 Task: Look for space in Sūsangerd, Iran from 5th June, 2023 to 16th June, 2023 for 2 adults in price range Rs.14000 to Rs.18000. Place can be entire place with 1  bedroom having 1 bed and 1 bathroom. Property type can be house, flat, guest house, hotel. Booking option can be shelf check-in. Required host language is English.
Action: Mouse moved to (458, 73)
Screenshot: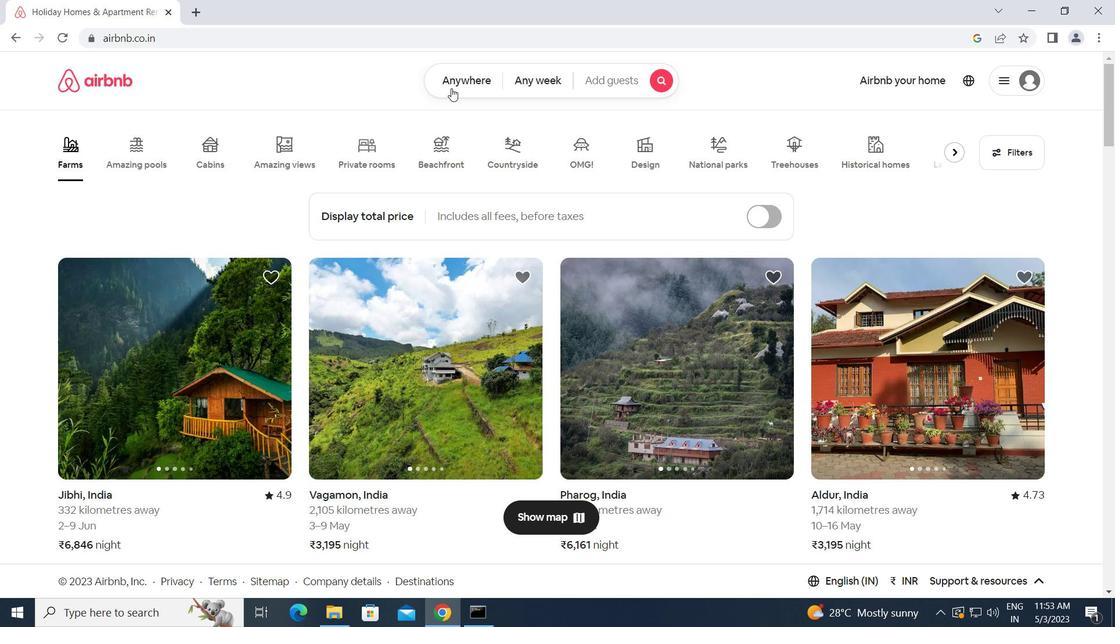 
Action: Mouse pressed left at (458, 73)
Screenshot: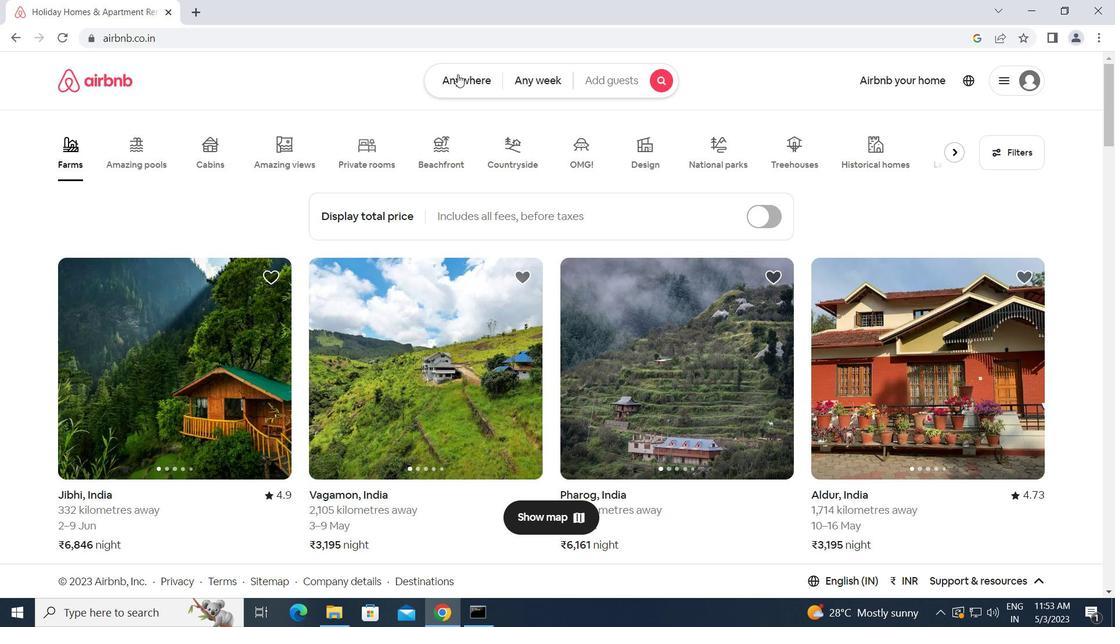 
Action: Mouse moved to (343, 126)
Screenshot: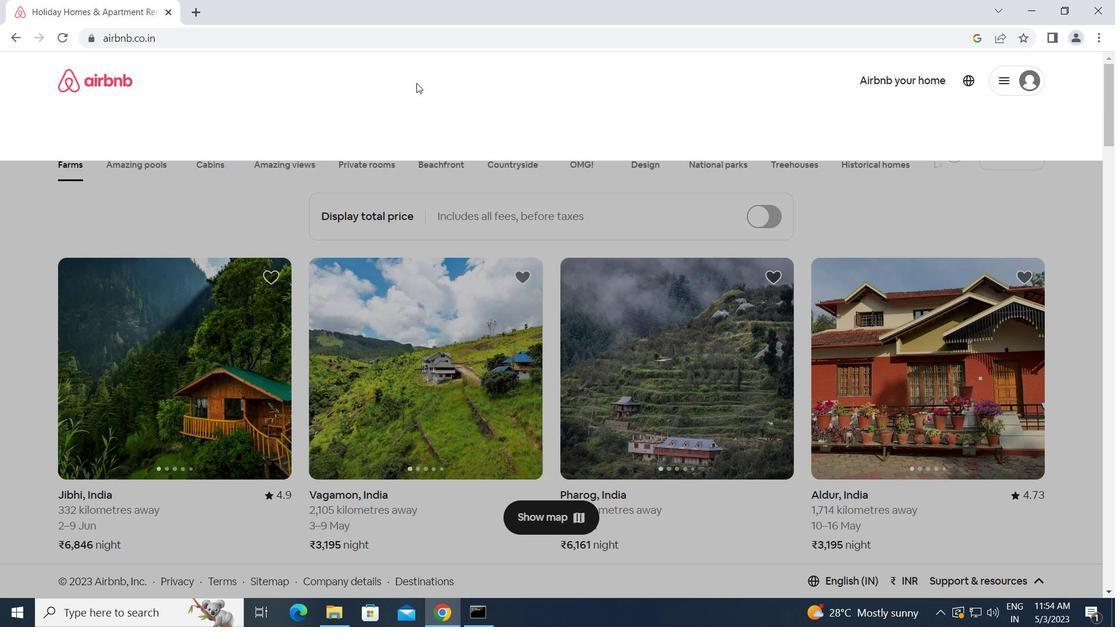 
Action: Mouse pressed left at (343, 126)
Screenshot: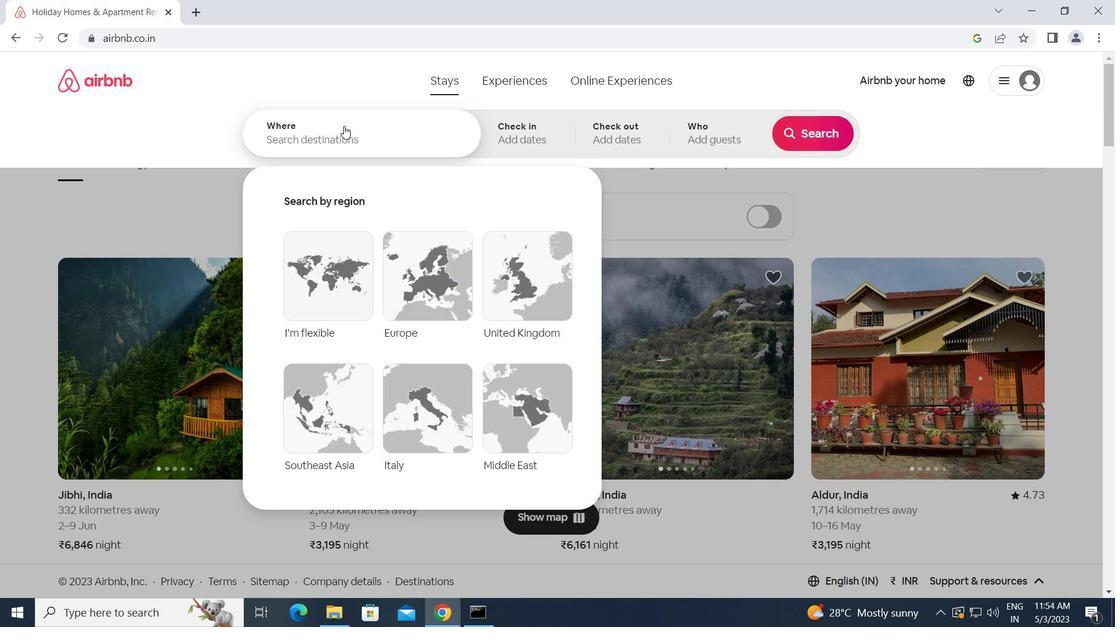 
Action: Key pressed s<Key.caps_lock>usangerd,<Key.space><Key.caps_lock>i<Key.caps_lock>ran<Key.enter>
Screenshot: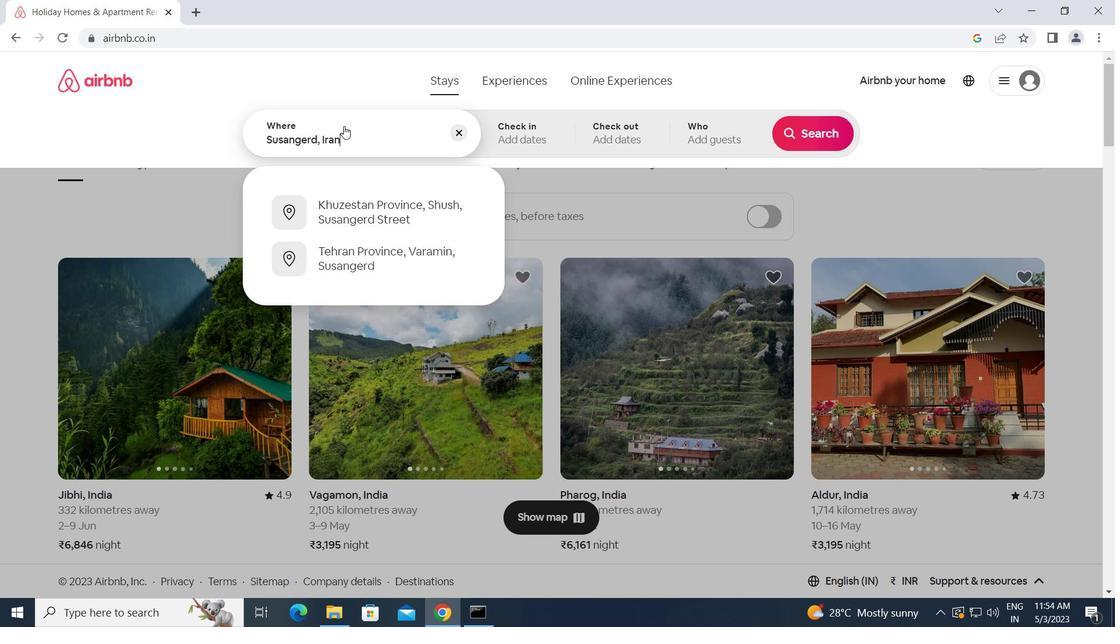 
Action: Mouse moved to (616, 342)
Screenshot: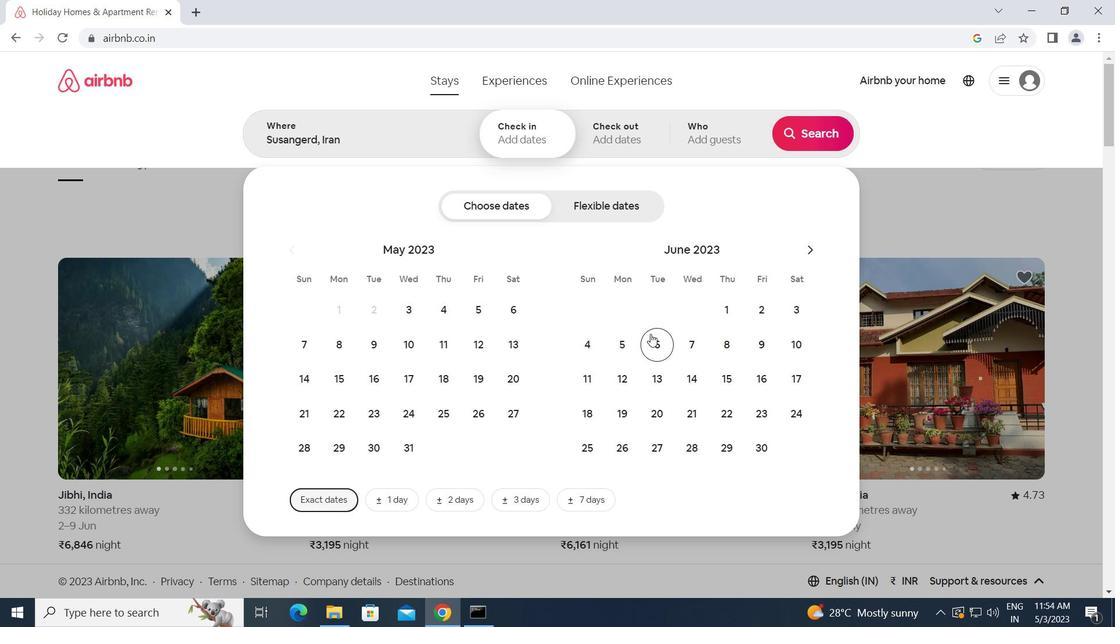 
Action: Mouse pressed left at (616, 342)
Screenshot: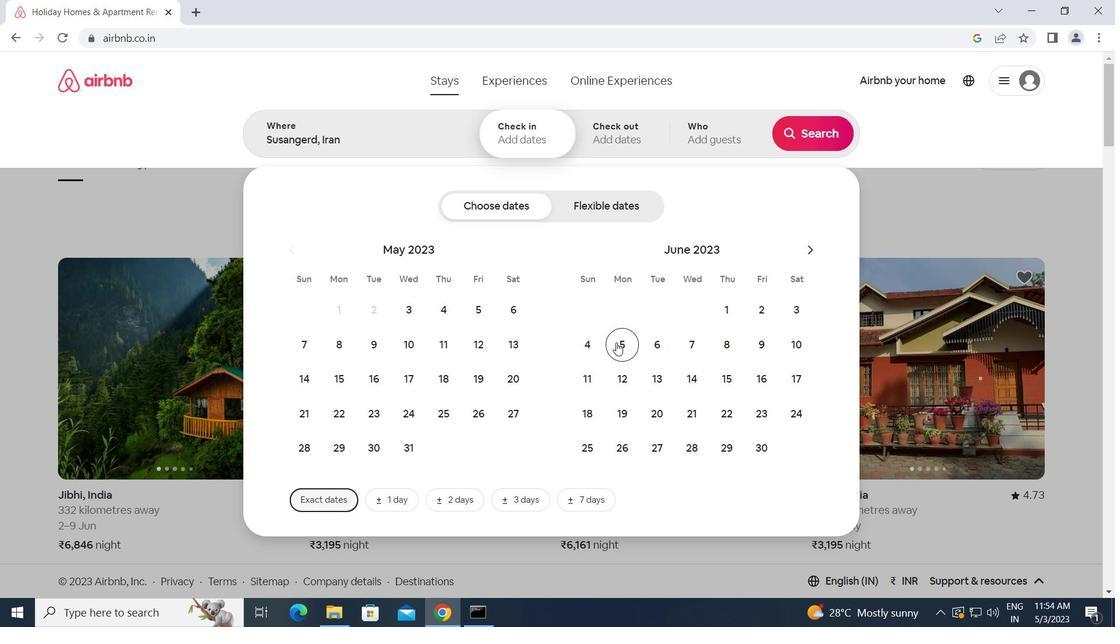 
Action: Mouse moved to (758, 377)
Screenshot: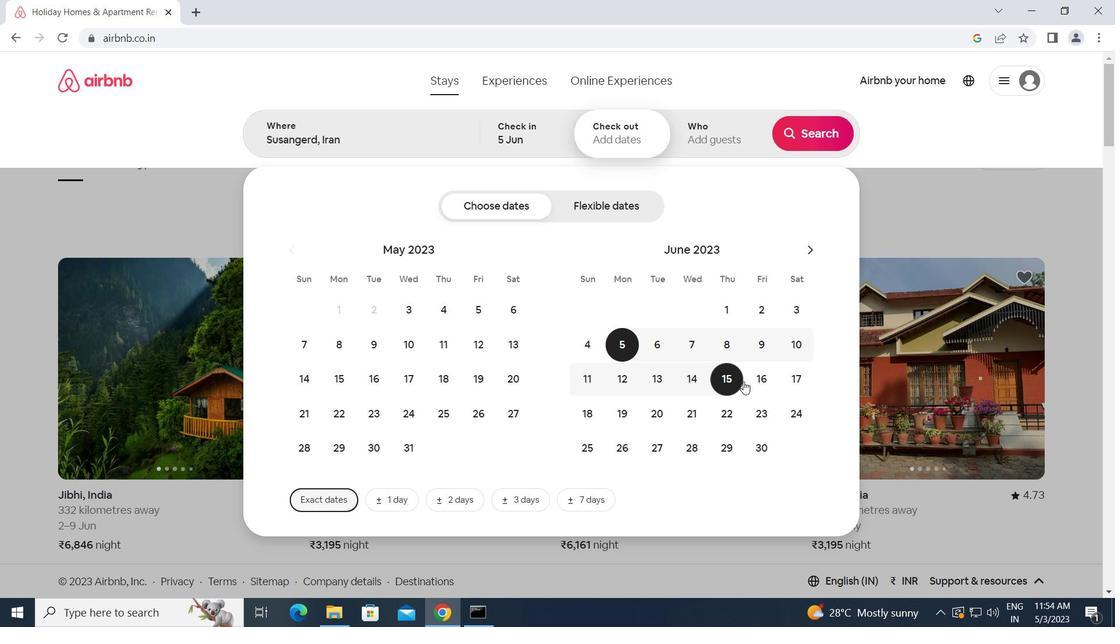 
Action: Mouse pressed left at (758, 377)
Screenshot: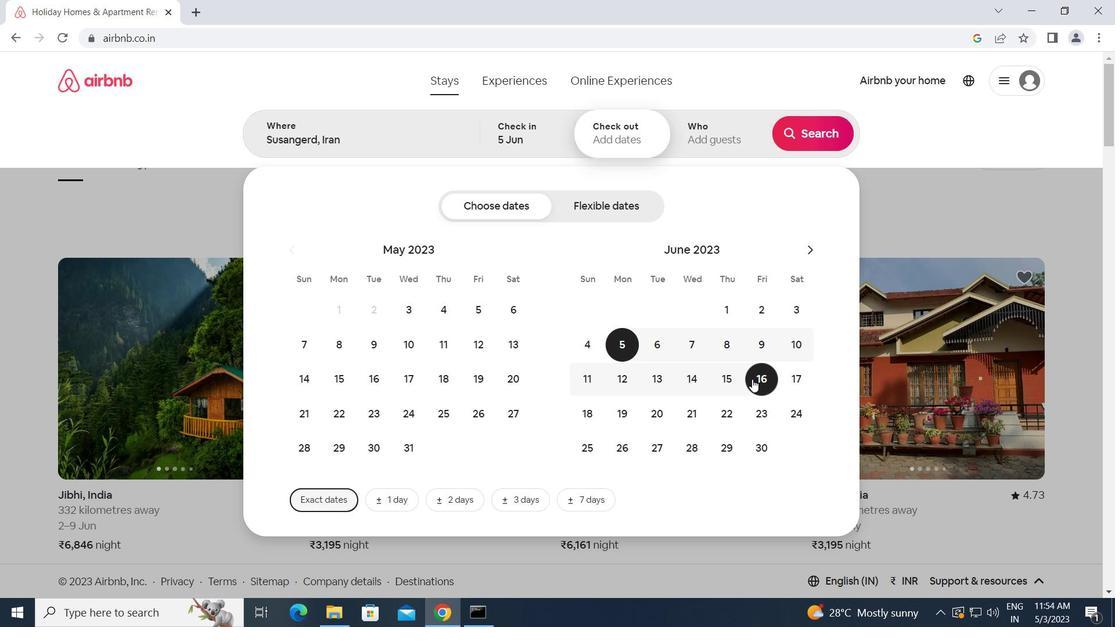 
Action: Mouse moved to (726, 127)
Screenshot: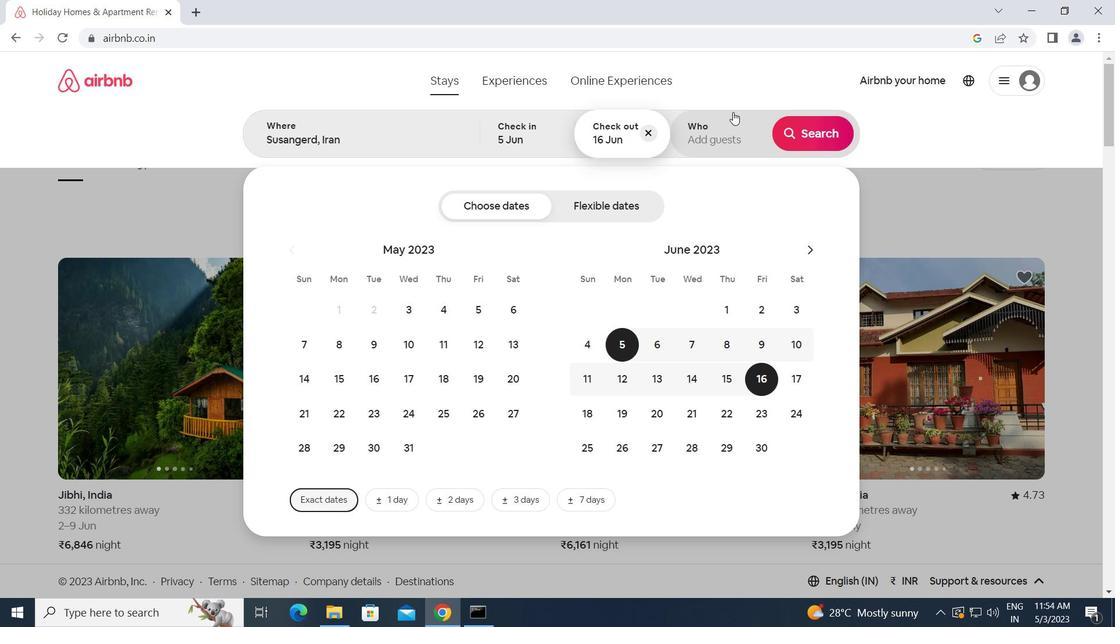 
Action: Mouse pressed left at (726, 127)
Screenshot: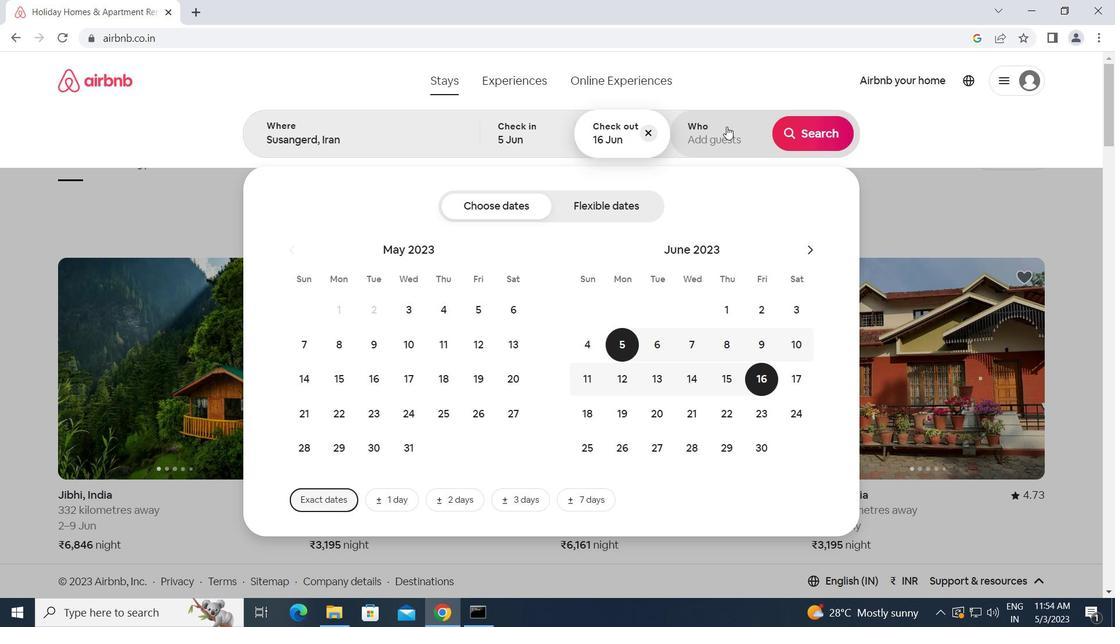 
Action: Mouse moved to (819, 209)
Screenshot: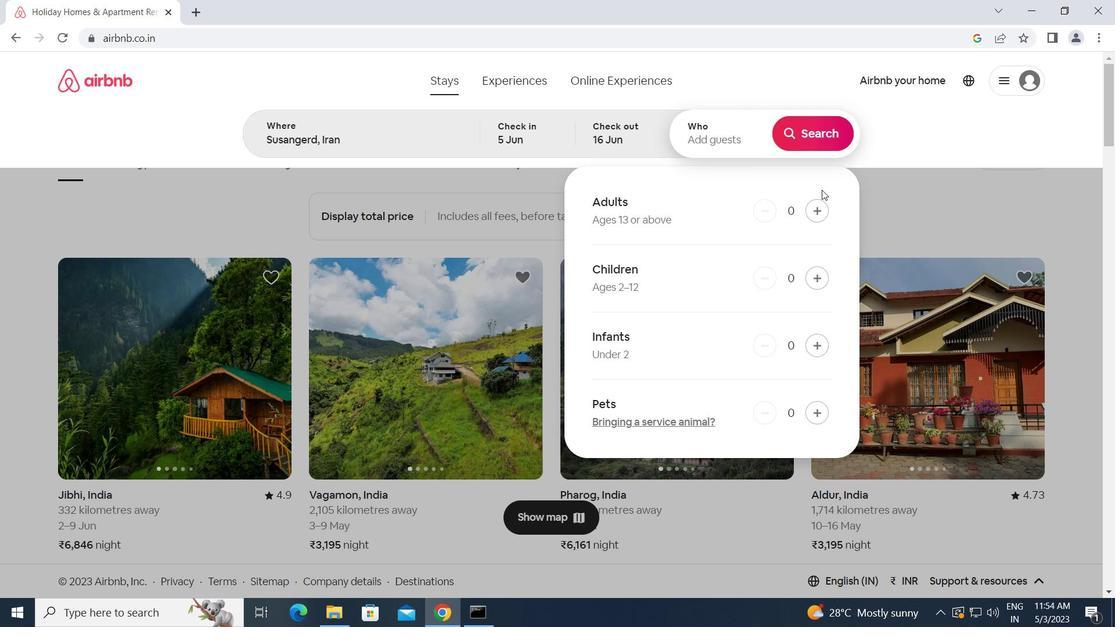 
Action: Mouse pressed left at (819, 209)
Screenshot: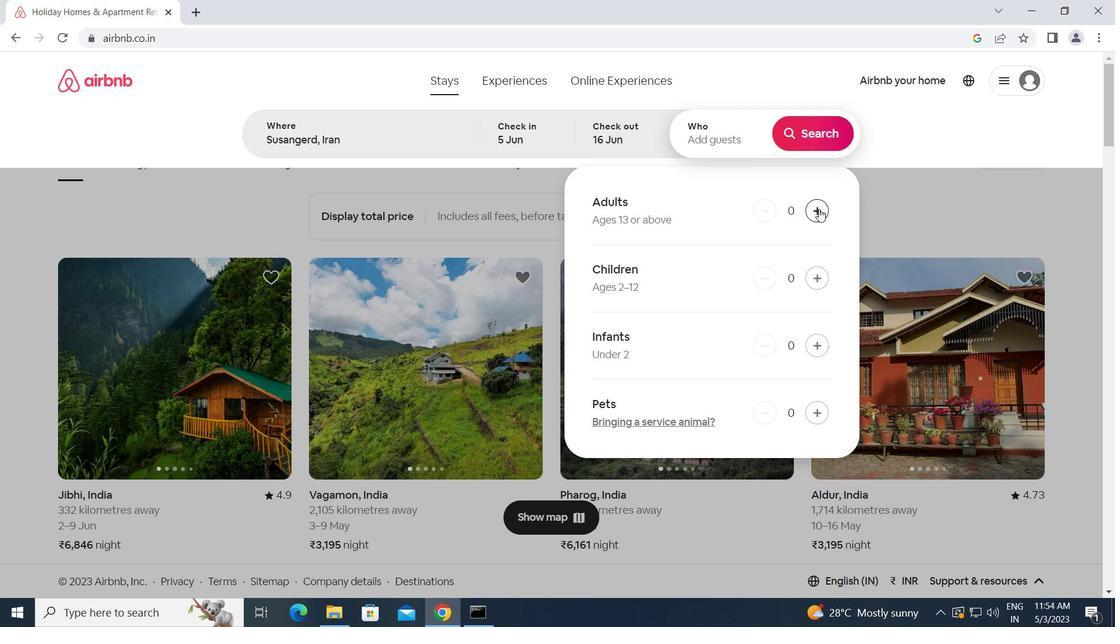 
Action: Mouse pressed left at (819, 209)
Screenshot: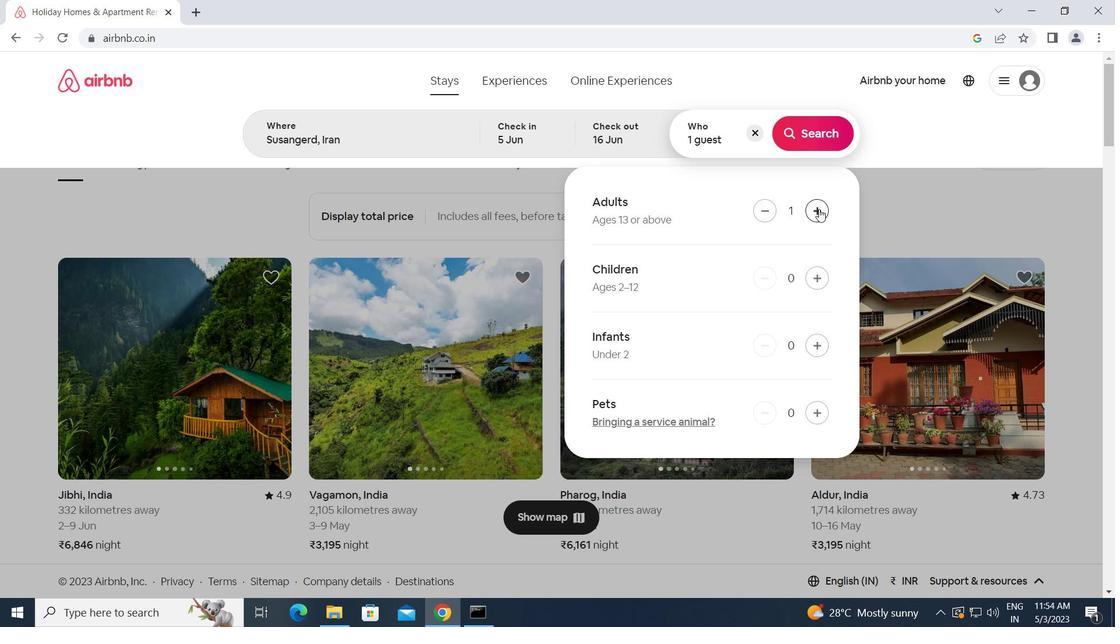 
Action: Mouse moved to (818, 119)
Screenshot: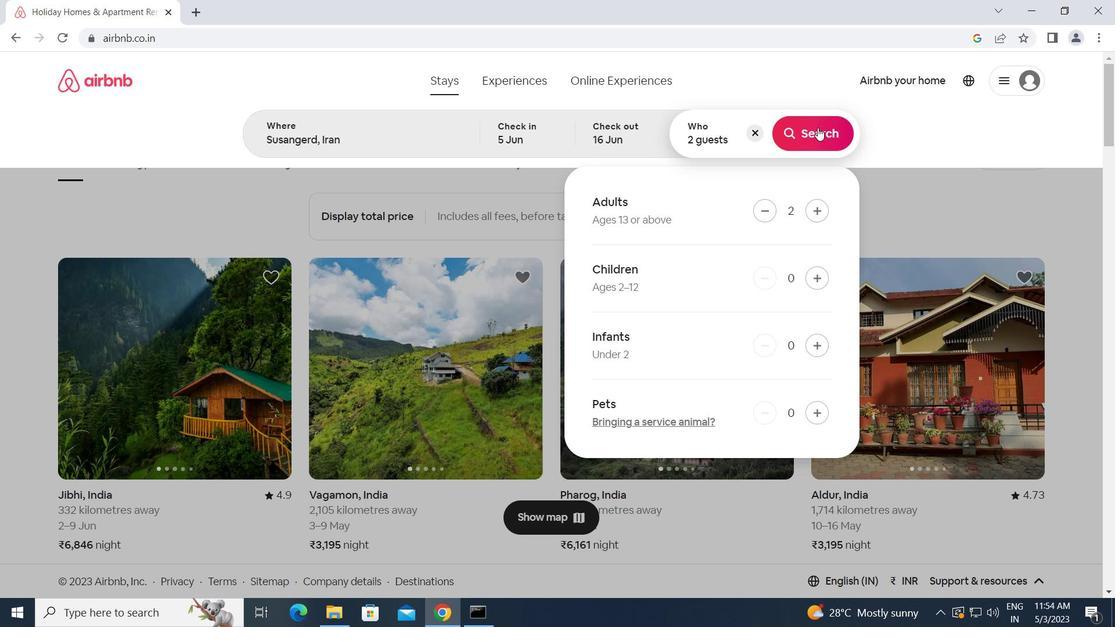 
Action: Mouse pressed left at (818, 119)
Screenshot: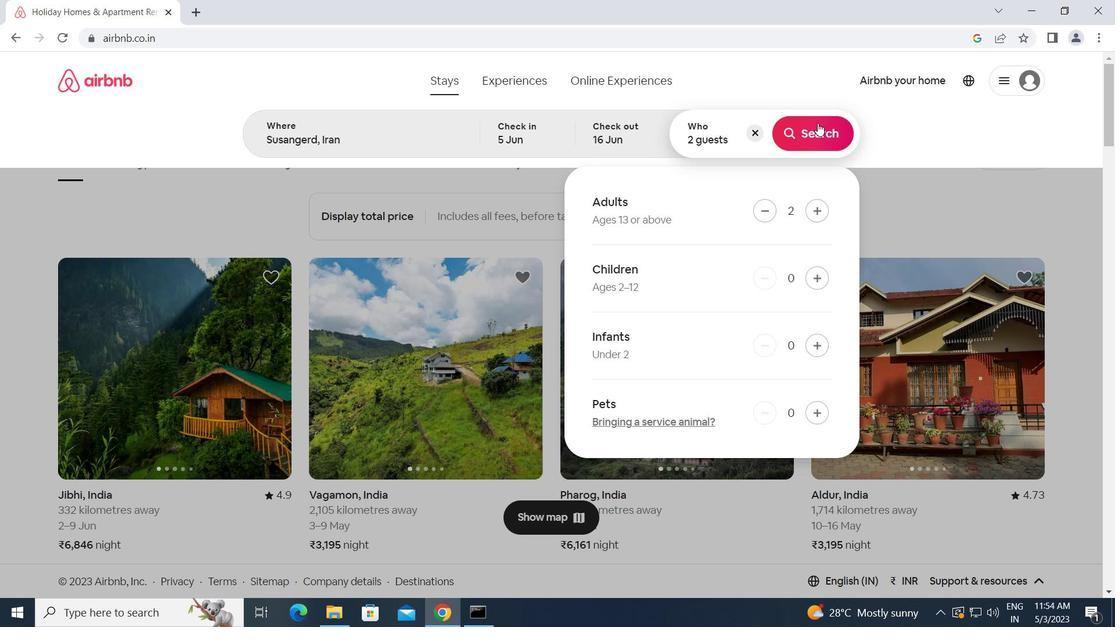 
Action: Mouse moved to (1039, 134)
Screenshot: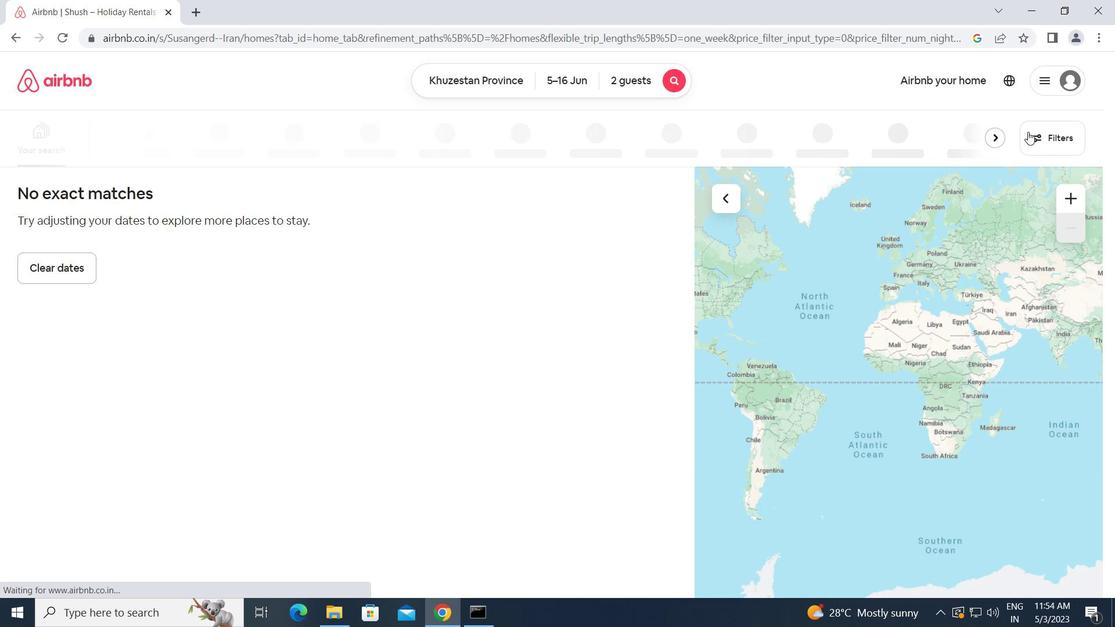 
Action: Mouse pressed left at (1039, 134)
Screenshot: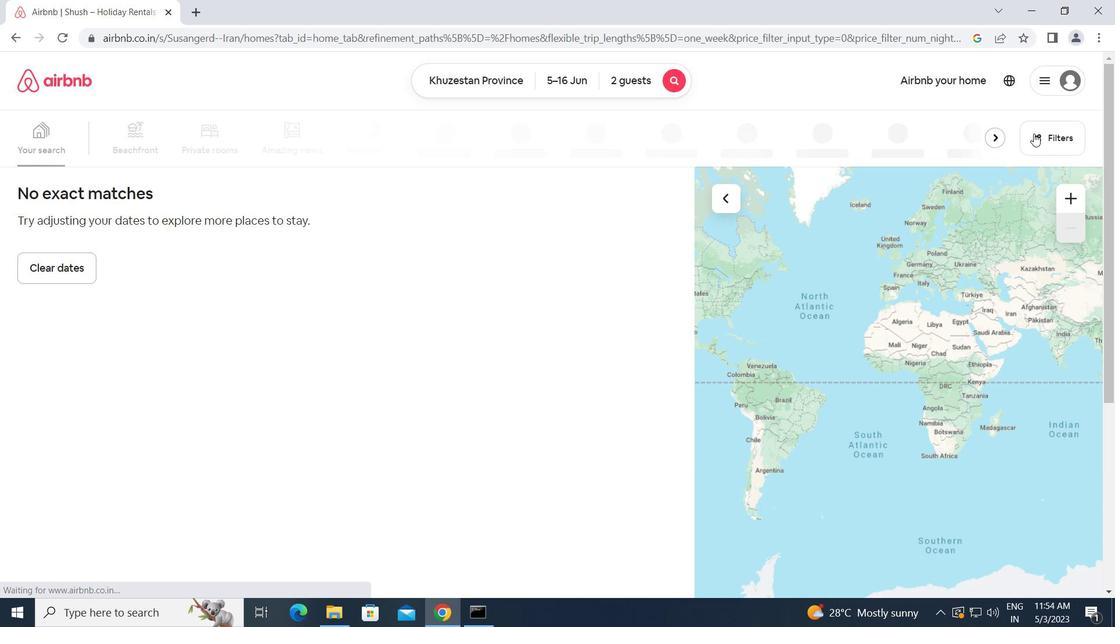 
Action: Mouse moved to (372, 231)
Screenshot: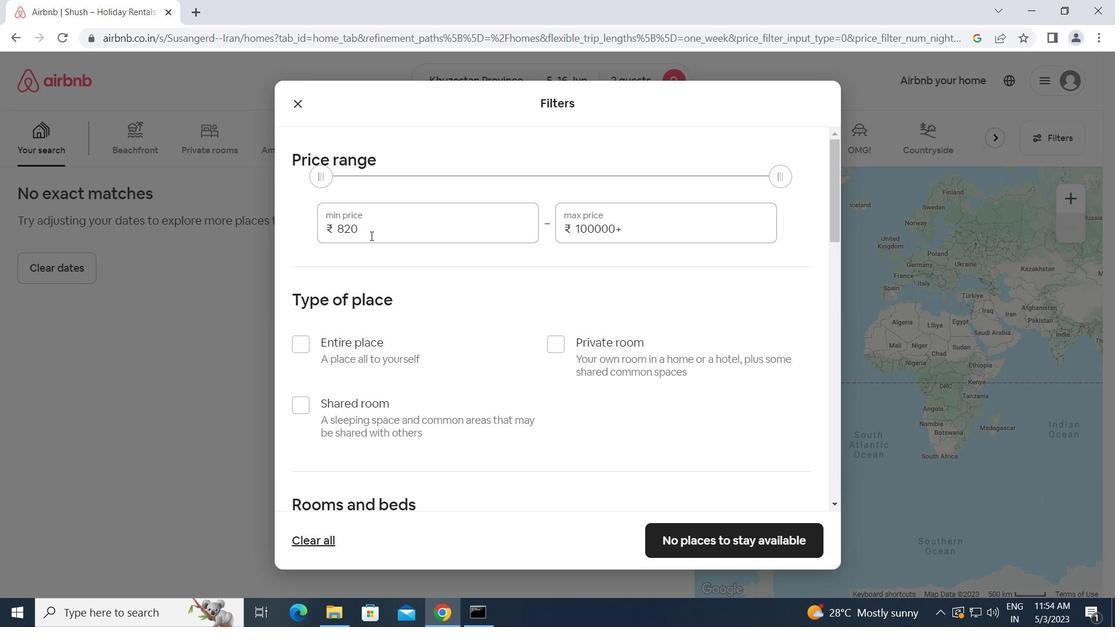 
Action: Mouse pressed left at (372, 231)
Screenshot: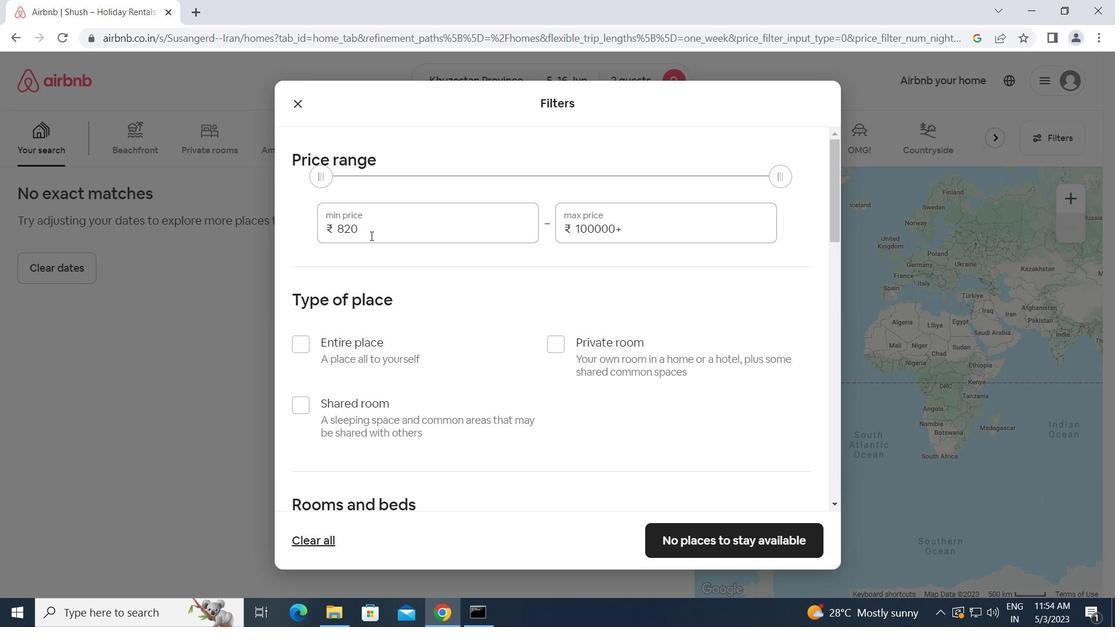 
Action: Mouse moved to (315, 226)
Screenshot: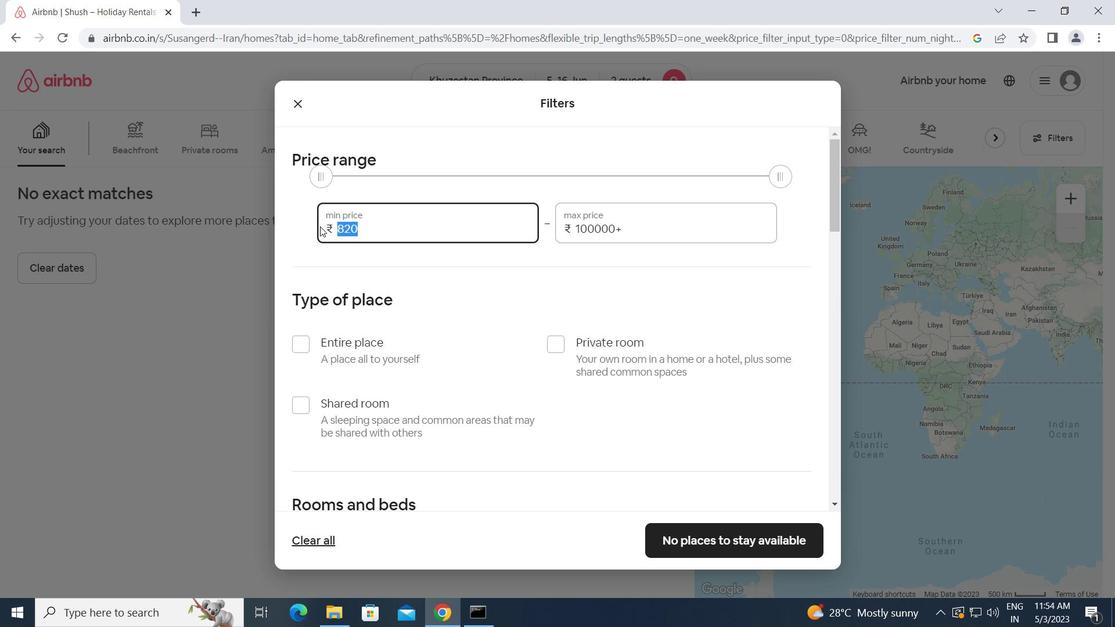 
Action: Key pressed 14000<Key.tab>18000
Screenshot: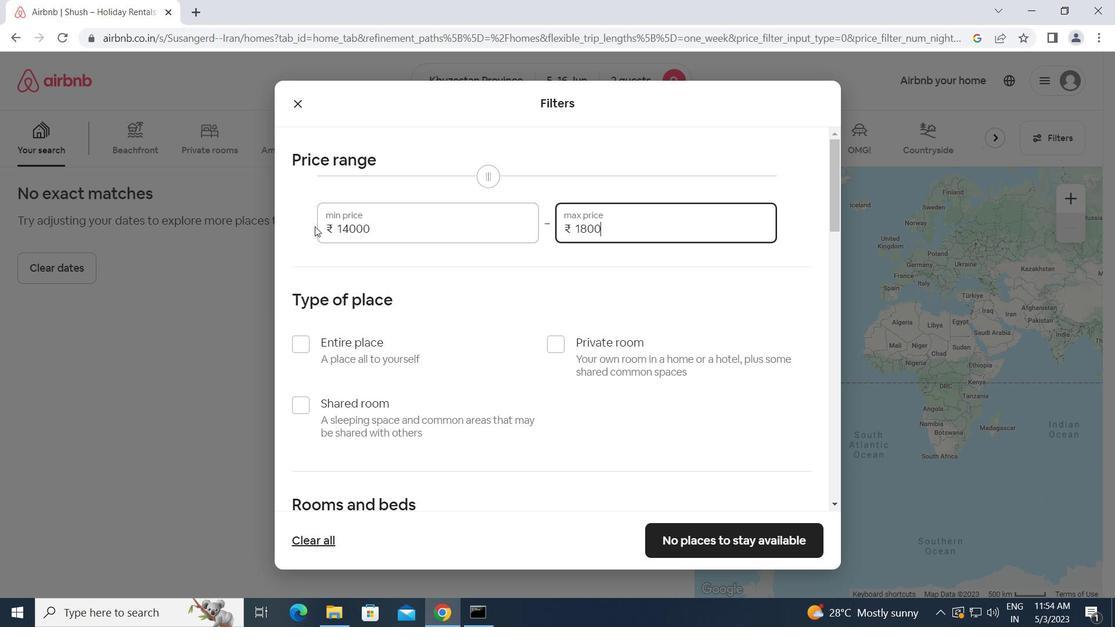 
Action: Mouse moved to (293, 336)
Screenshot: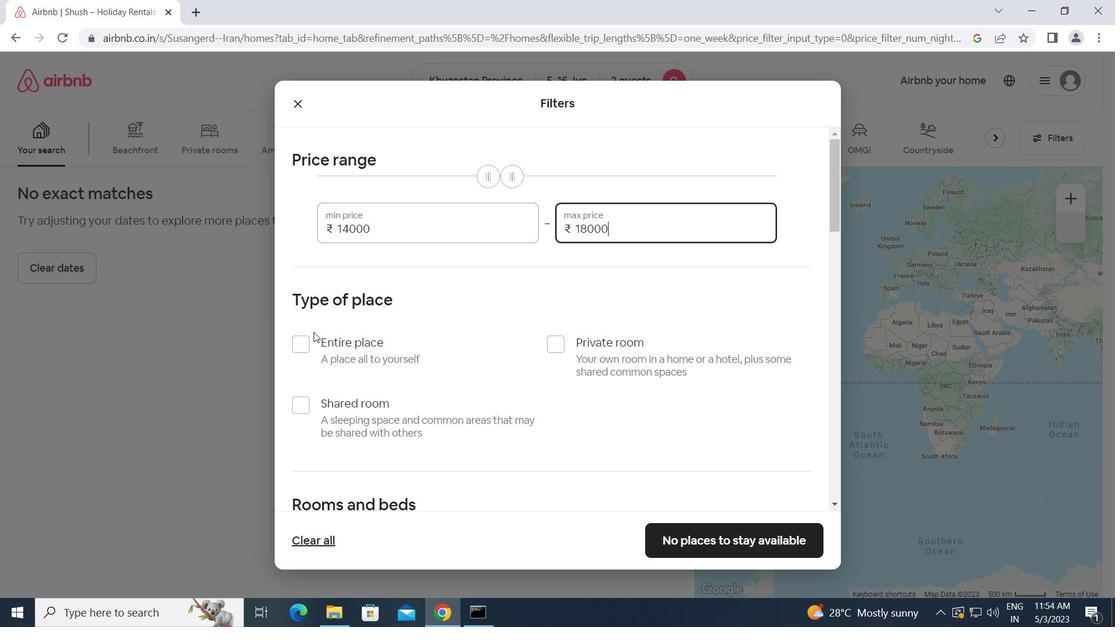 
Action: Mouse pressed left at (293, 336)
Screenshot: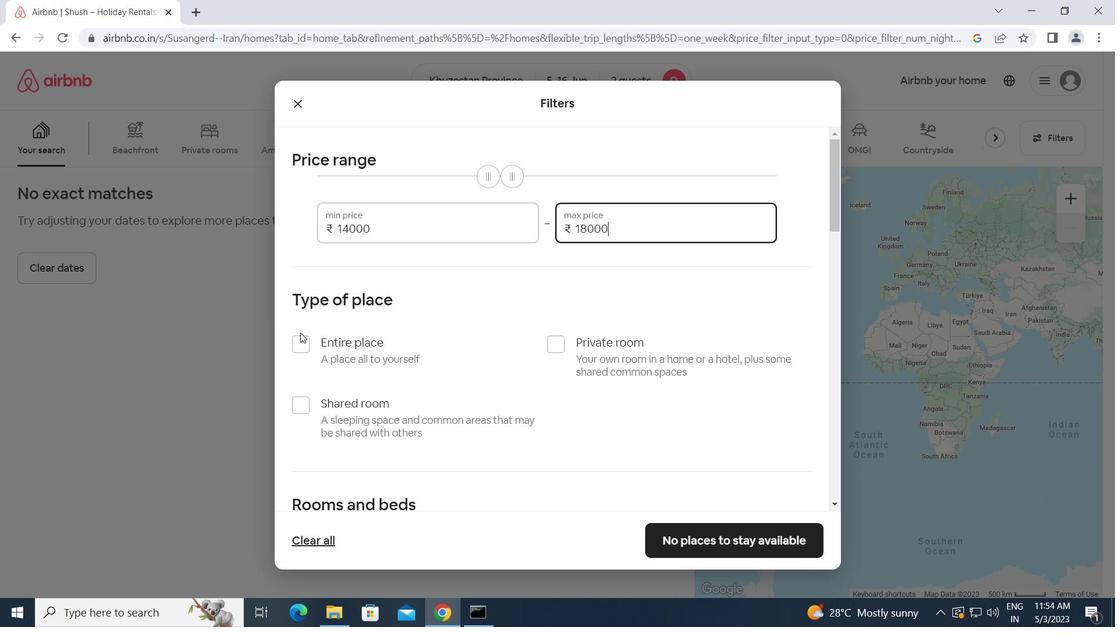 
Action: Mouse moved to (380, 343)
Screenshot: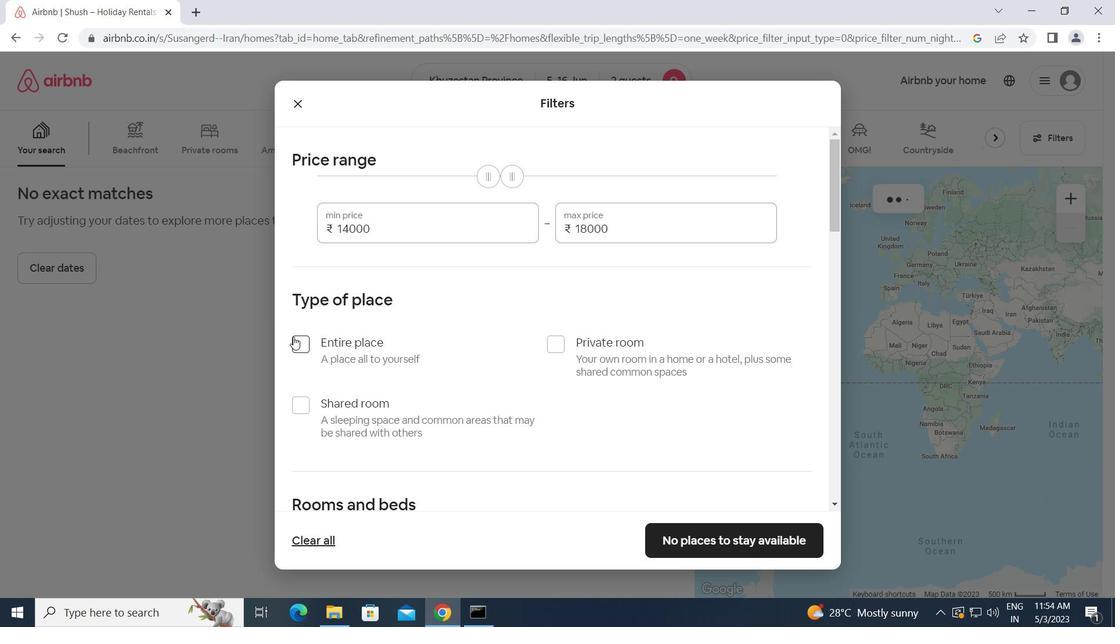 
Action: Mouse scrolled (380, 343) with delta (0, 0)
Screenshot: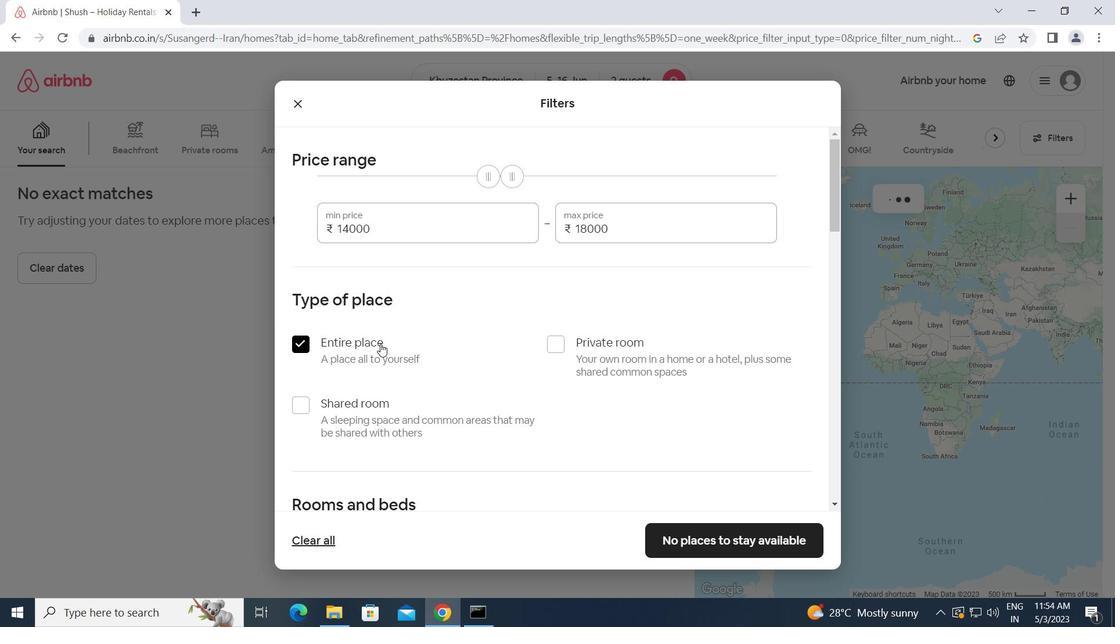 
Action: Mouse scrolled (380, 343) with delta (0, 0)
Screenshot: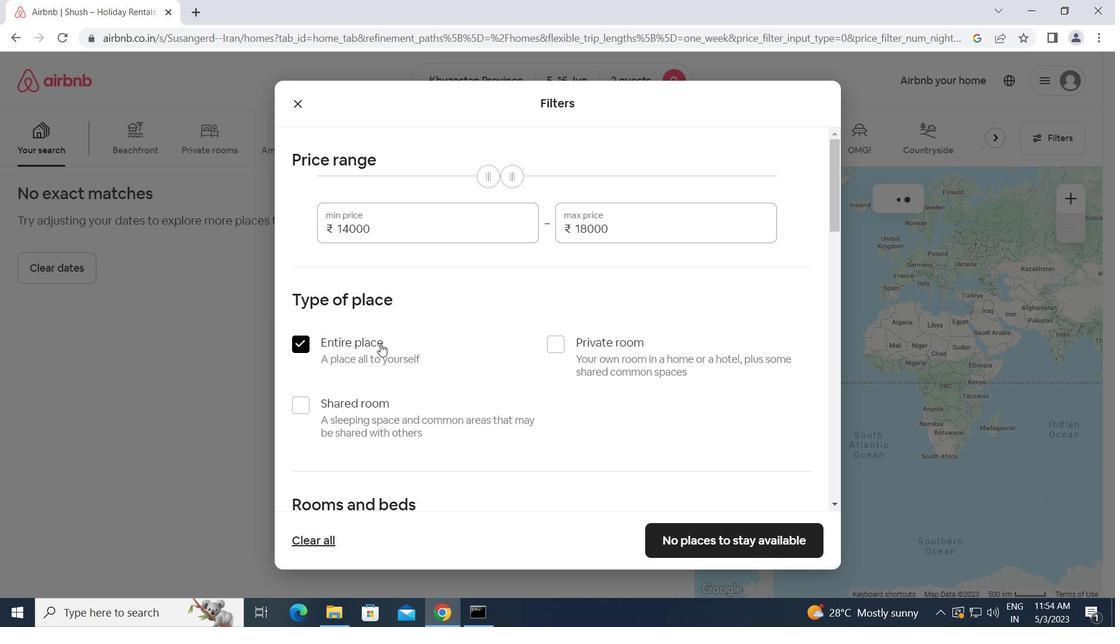 
Action: Mouse moved to (381, 343)
Screenshot: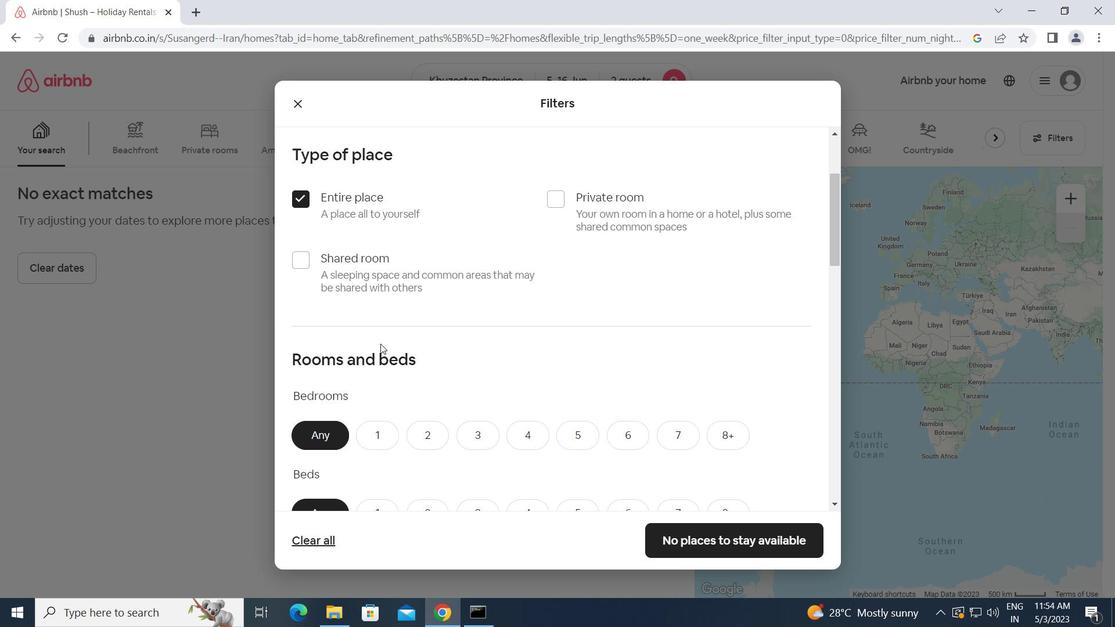 
Action: Mouse scrolled (381, 343) with delta (0, 0)
Screenshot: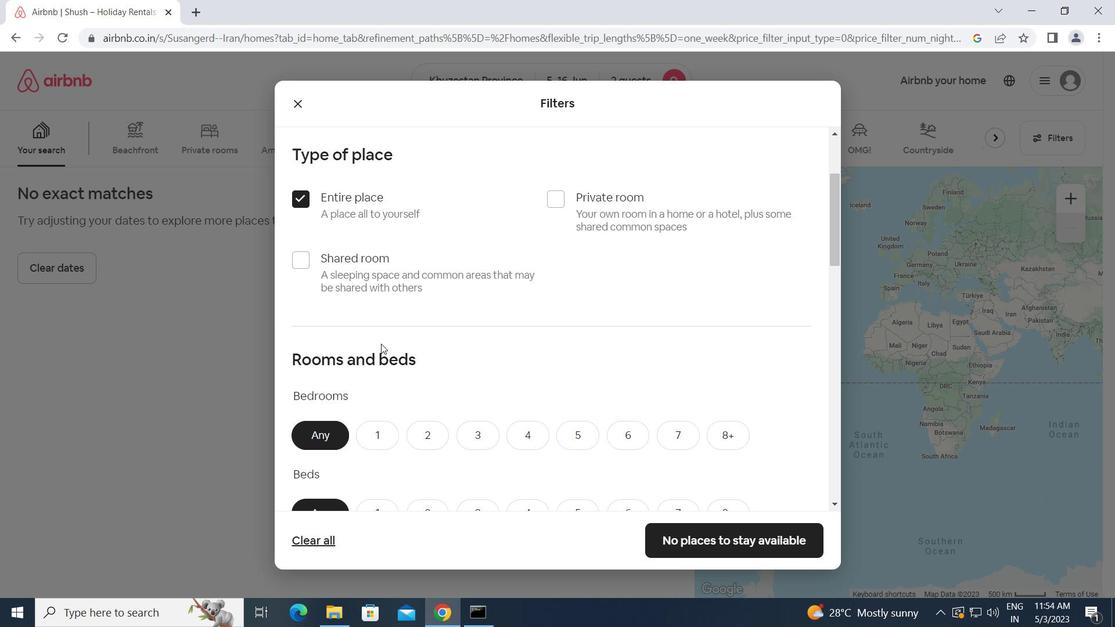 
Action: Mouse scrolled (381, 343) with delta (0, 0)
Screenshot: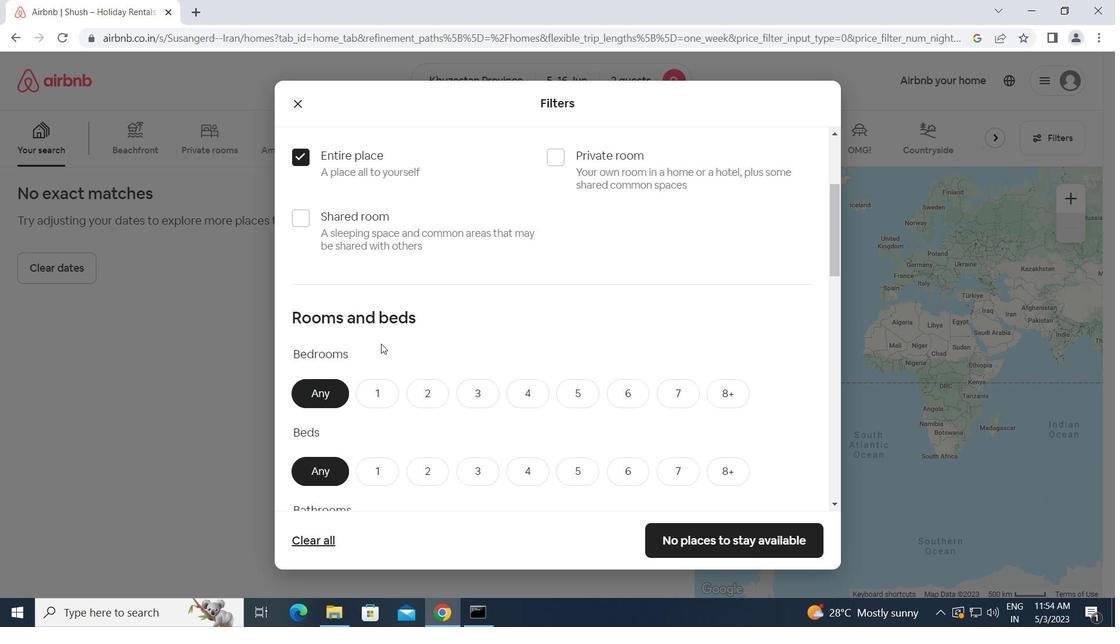 
Action: Mouse scrolled (381, 343) with delta (0, 0)
Screenshot: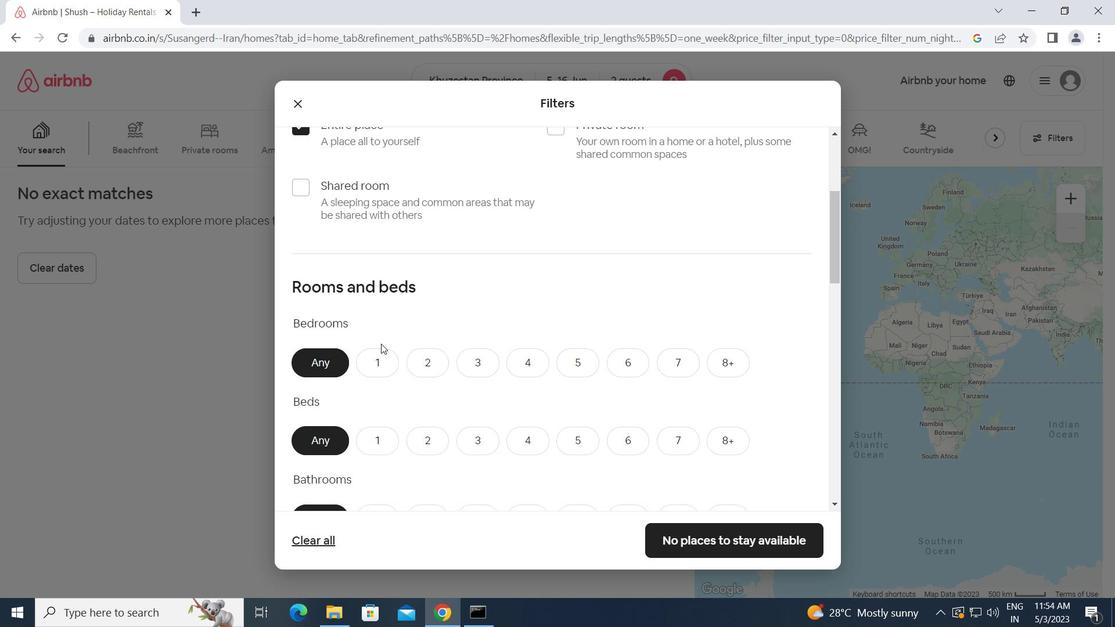 
Action: Mouse moved to (377, 214)
Screenshot: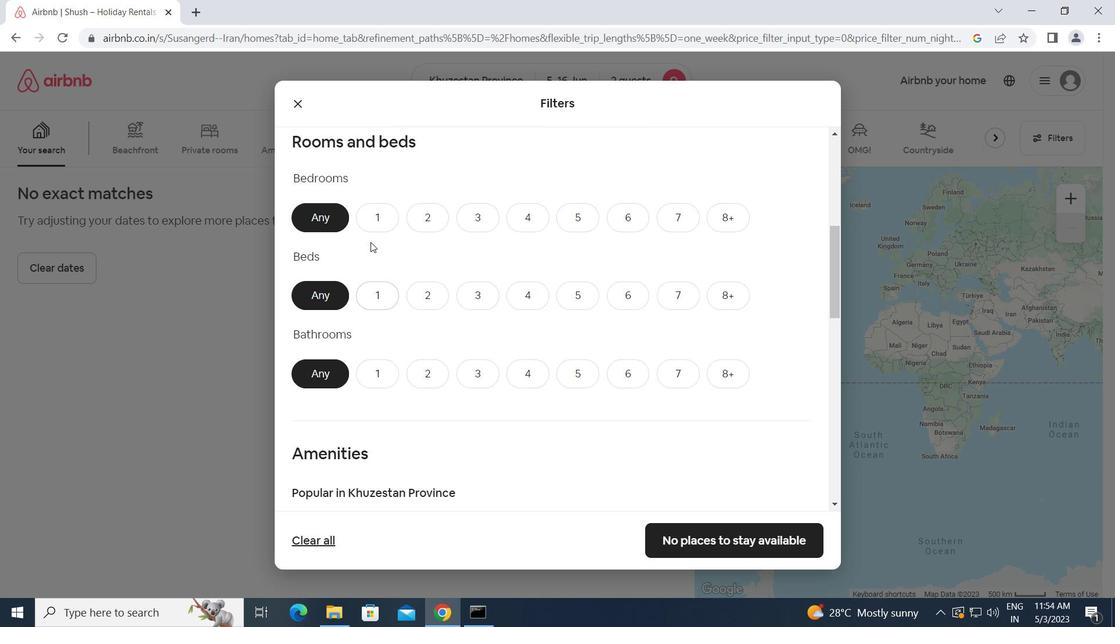
Action: Mouse pressed left at (377, 214)
Screenshot: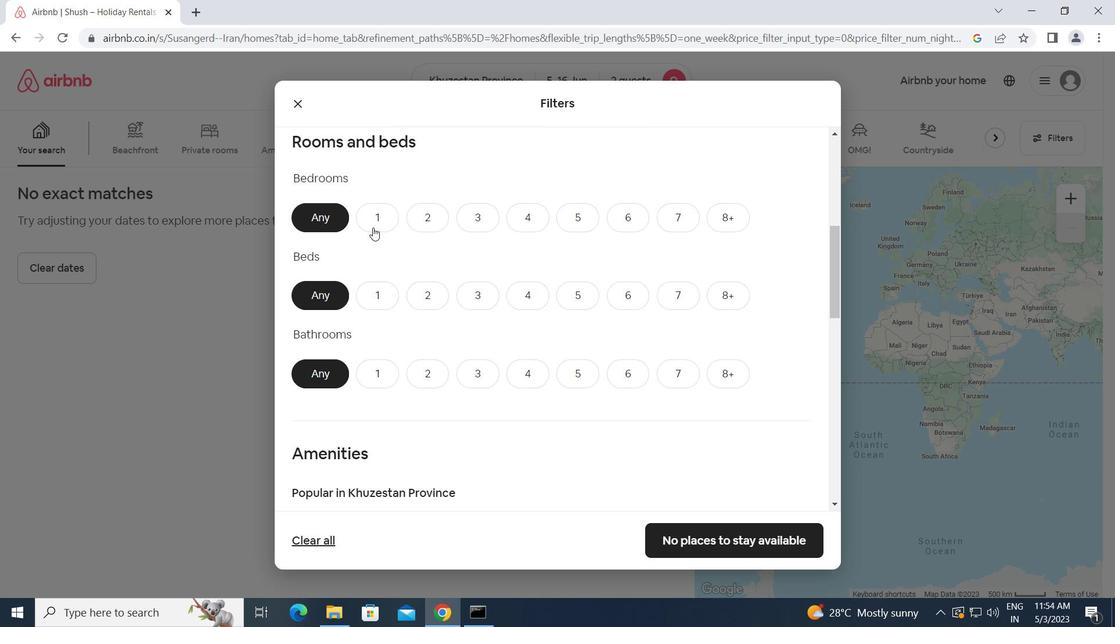 
Action: Mouse moved to (389, 289)
Screenshot: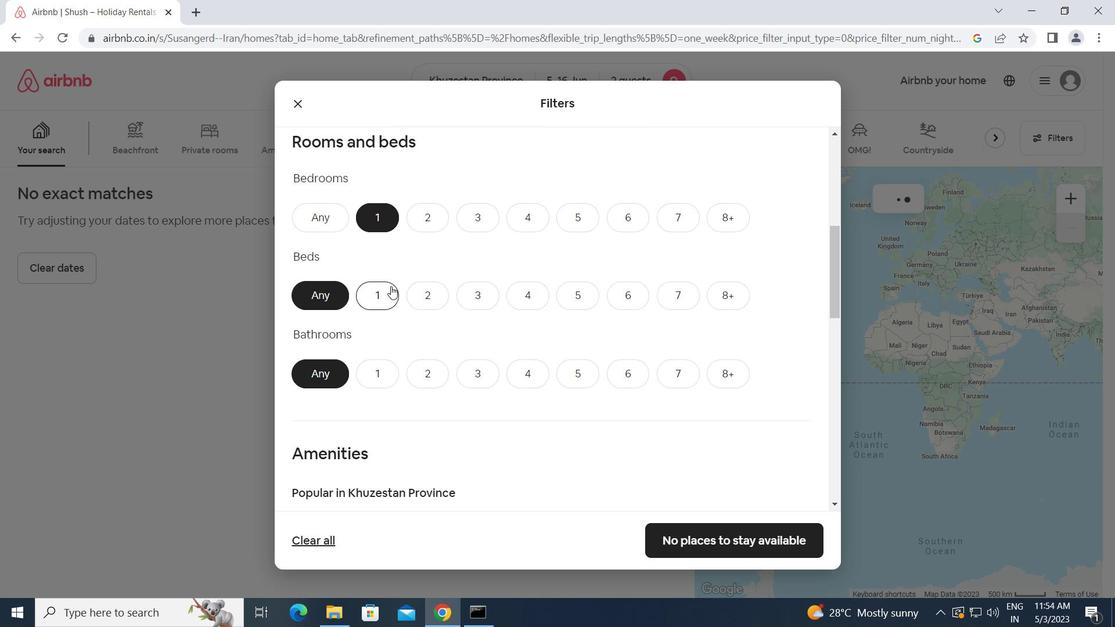 
Action: Mouse pressed left at (389, 289)
Screenshot: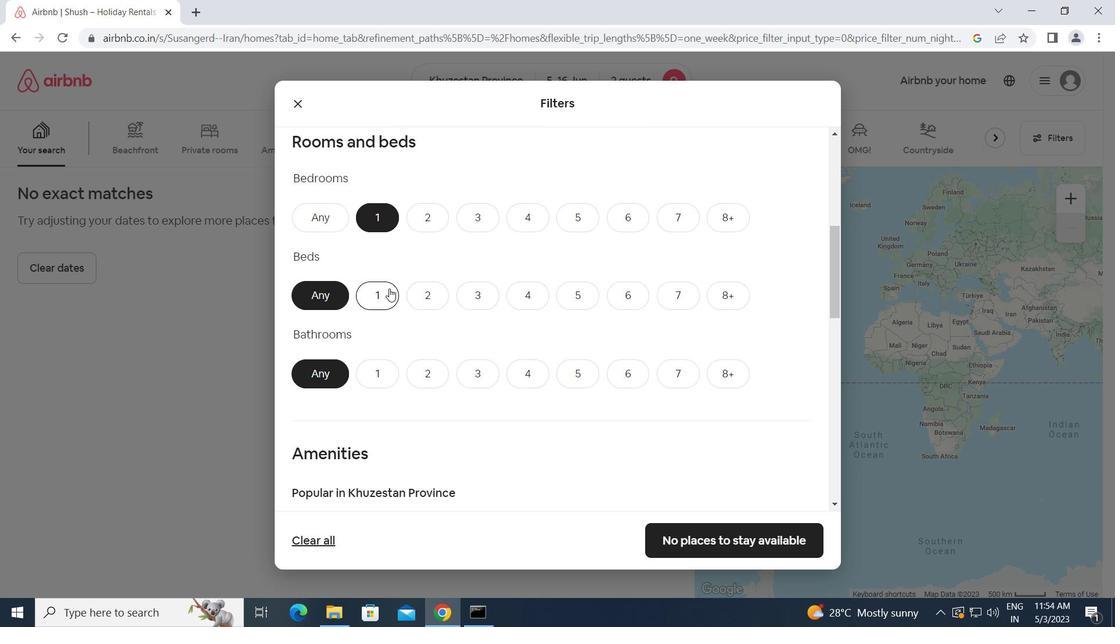 
Action: Mouse moved to (382, 368)
Screenshot: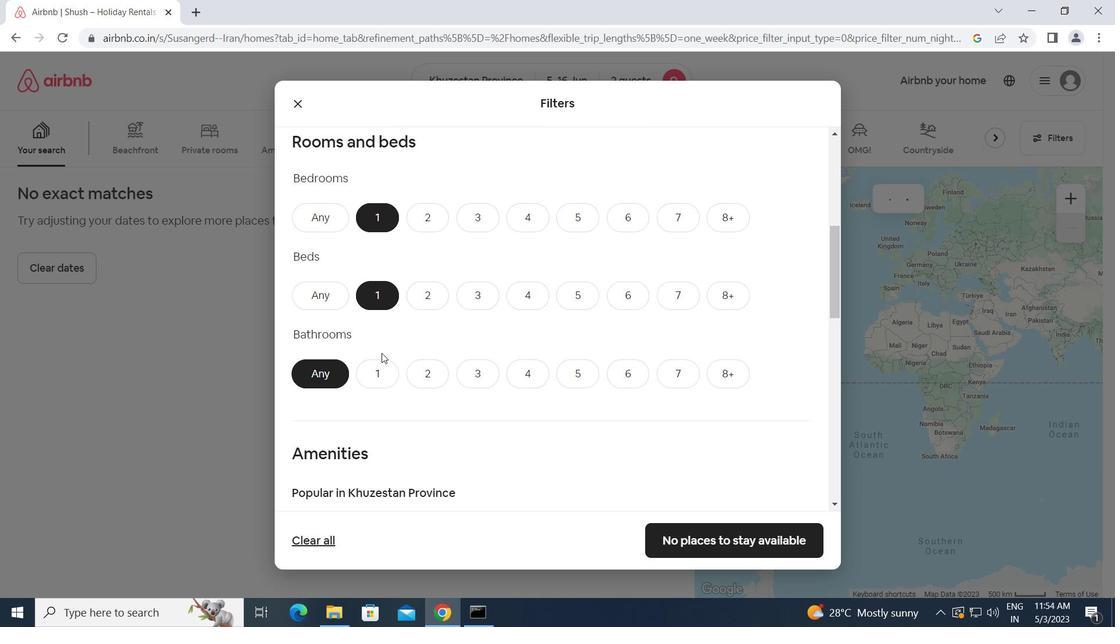 
Action: Mouse pressed left at (382, 368)
Screenshot: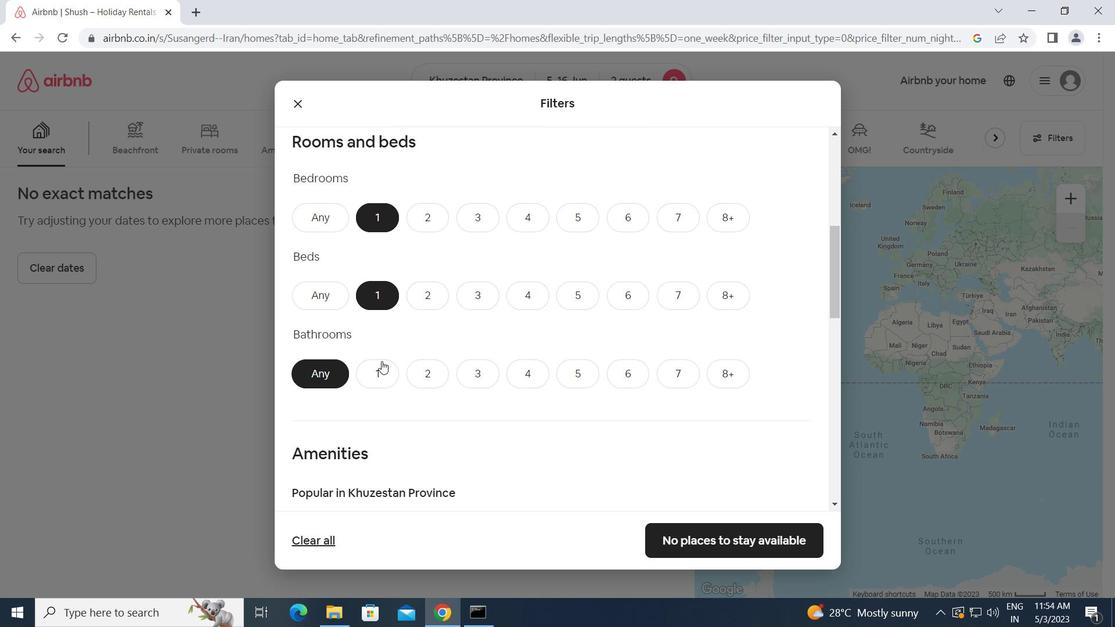 
Action: Mouse moved to (413, 356)
Screenshot: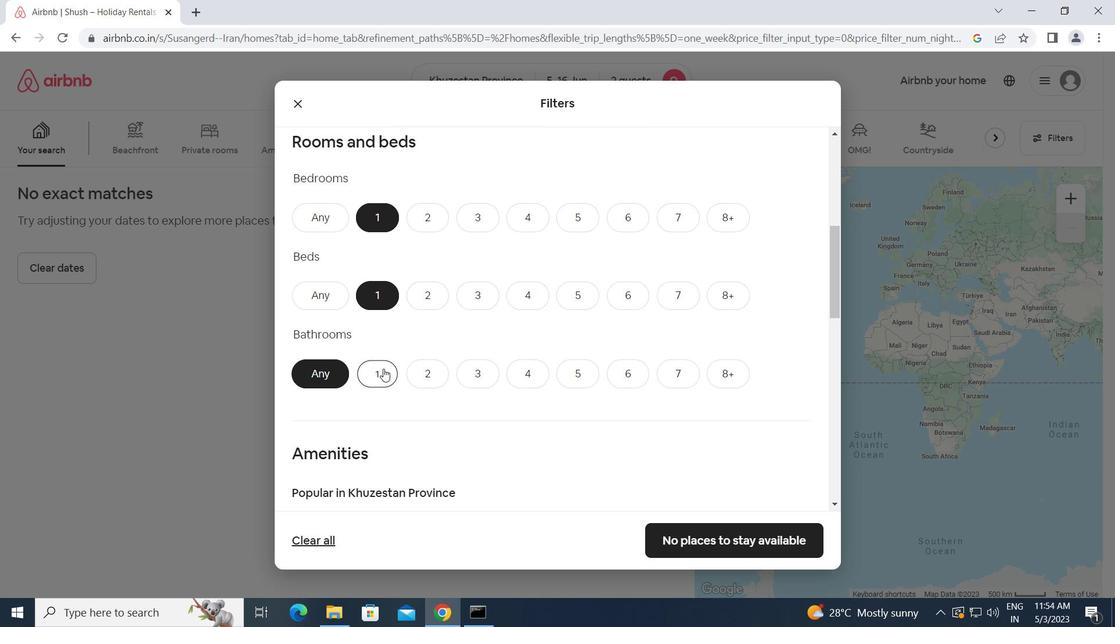 
Action: Mouse scrolled (413, 356) with delta (0, 0)
Screenshot: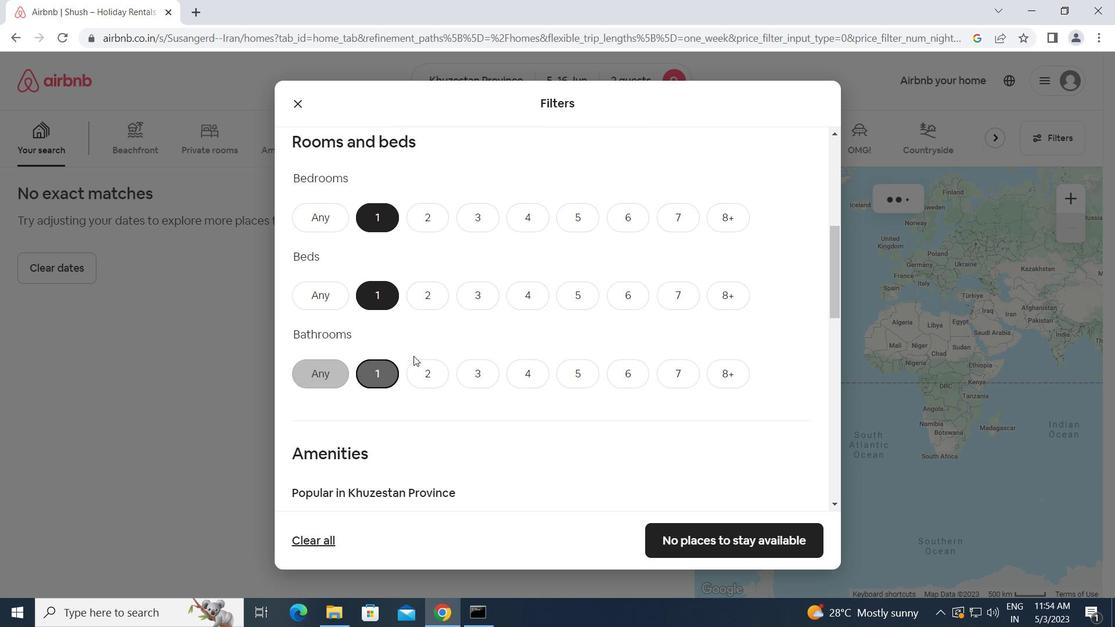 
Action: Mouse scrolled (413, 356) with delta (0, 0)
Screenshot: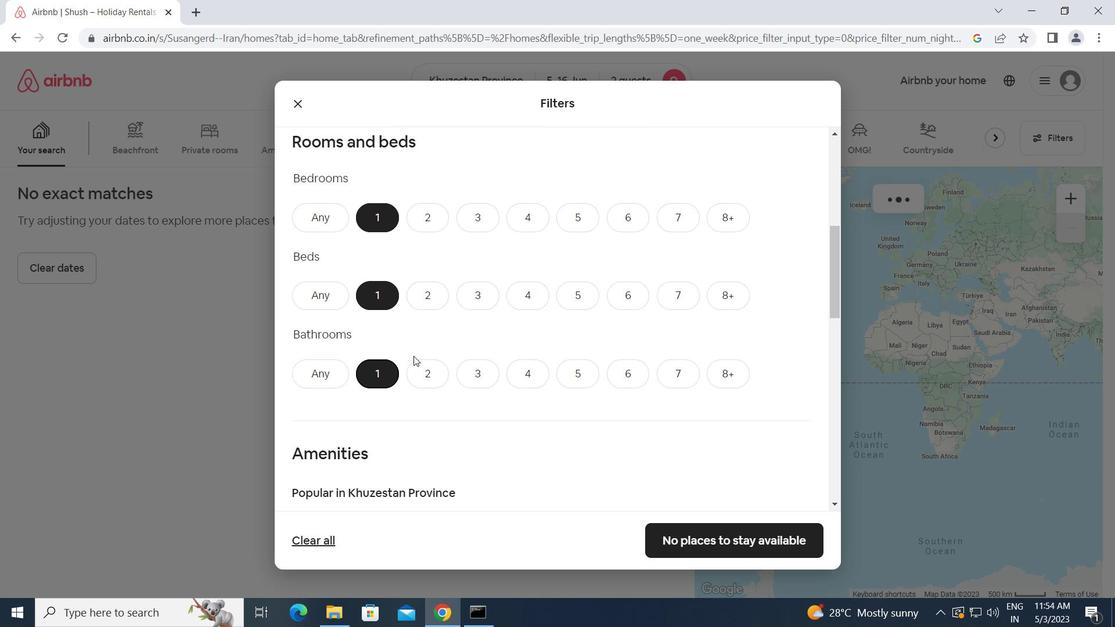 
Action: Mouse scrolled (413, 356) with delta (0, 0)
Screenshot: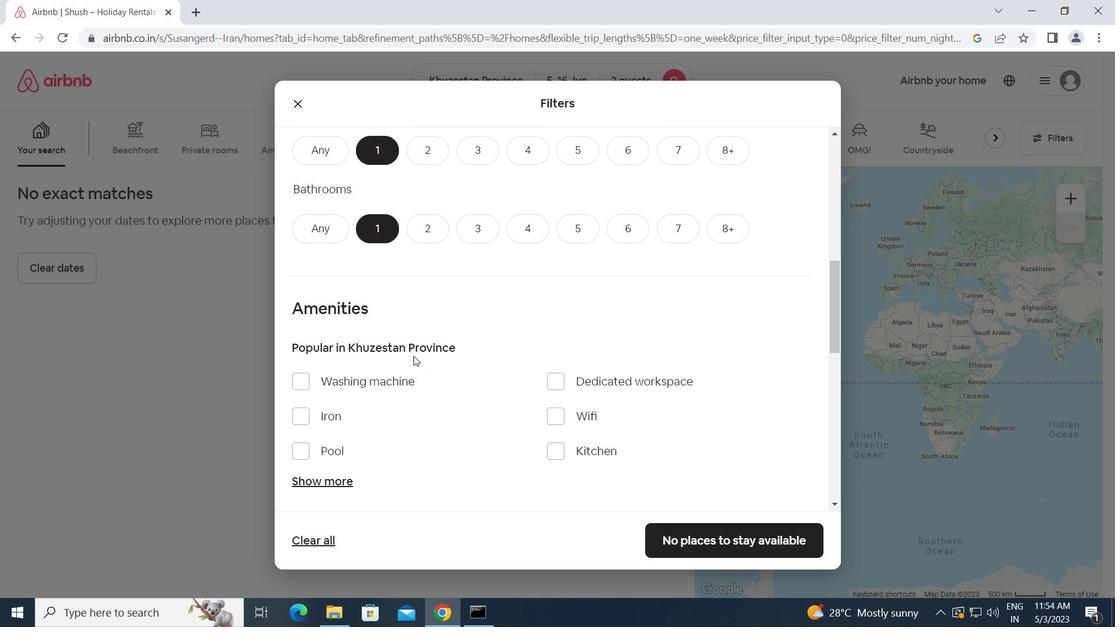 
Action: Mouse scrolled (413, 356) with delta (0, 0)
Screenshot: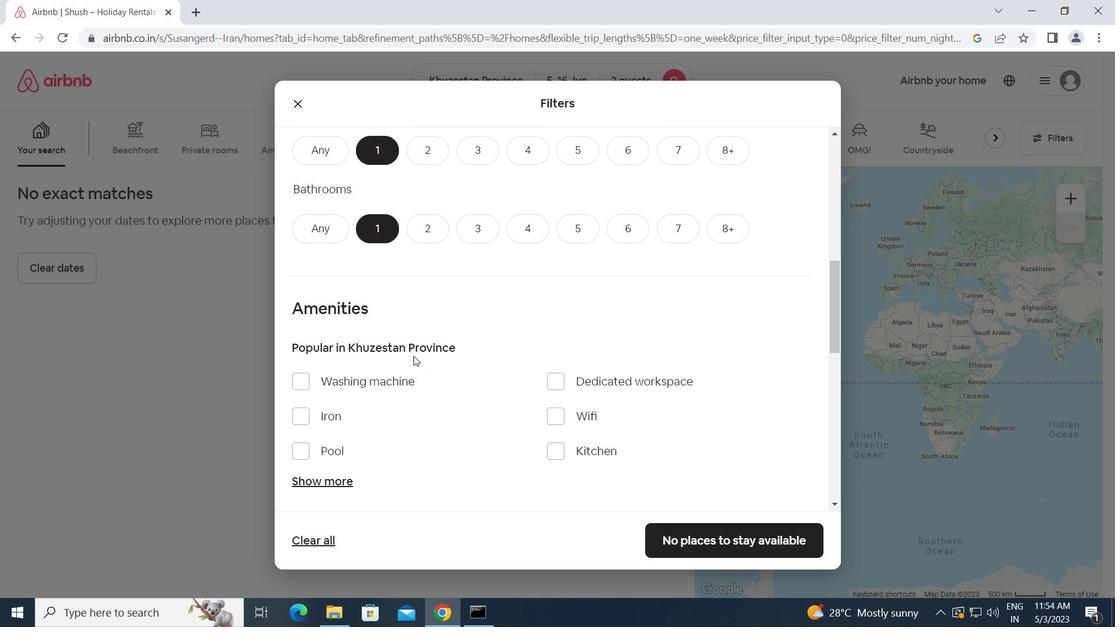 
Action: Mouse scrolled (413, 356) with delta (0, 0)
Screenshot: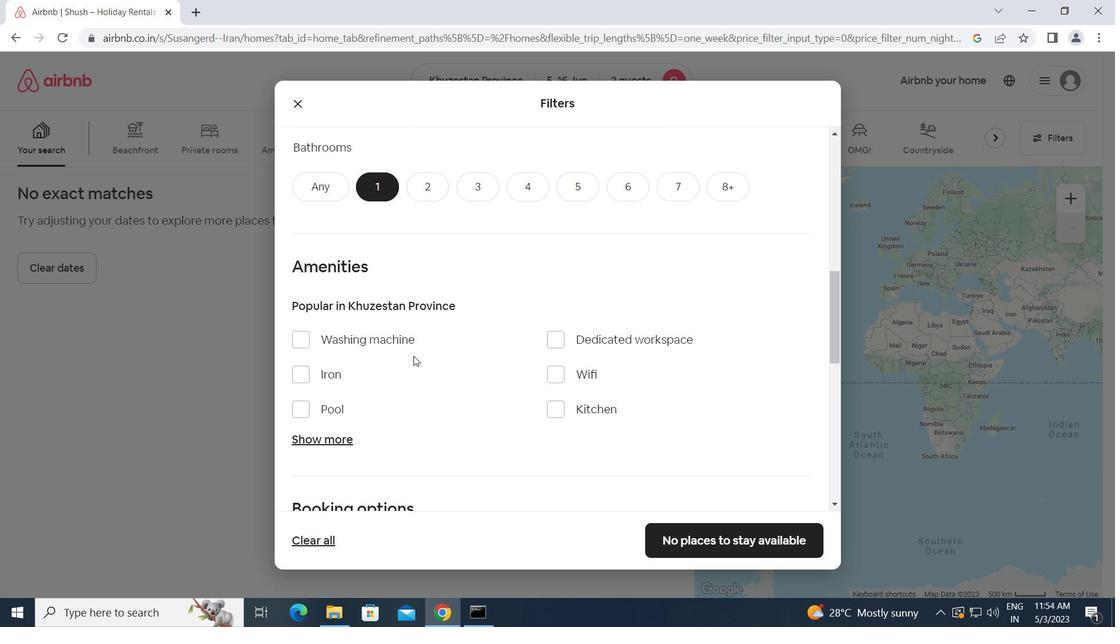 
Action: Mouse scrolled (413, 356) with delta (0, 0)
Screenshot: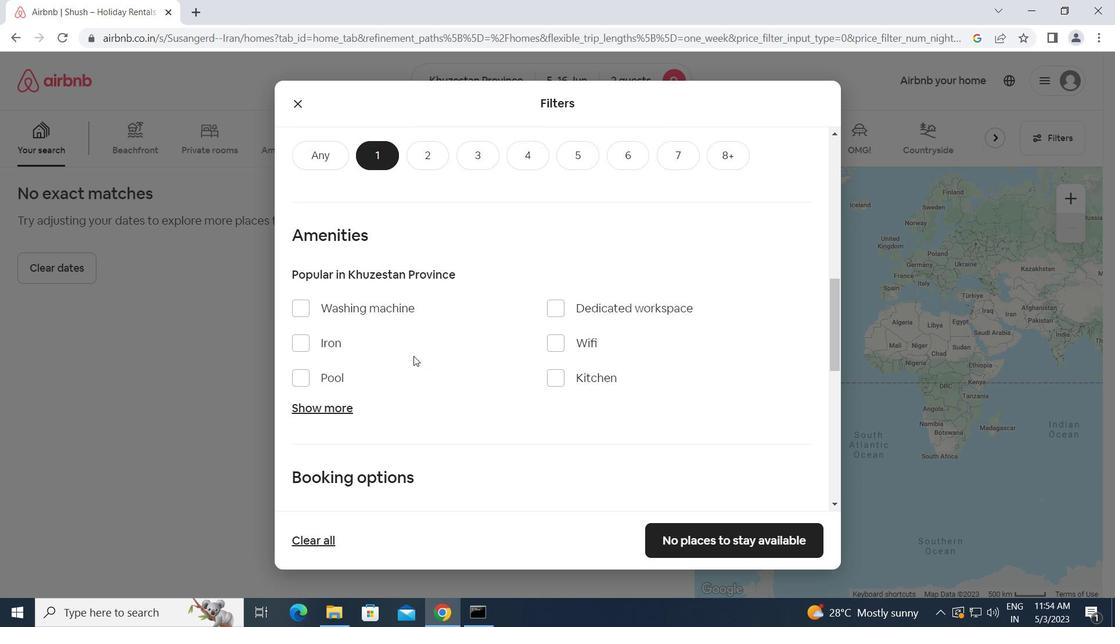 
Action: Mouse moved to (776, 357)
Screenshot: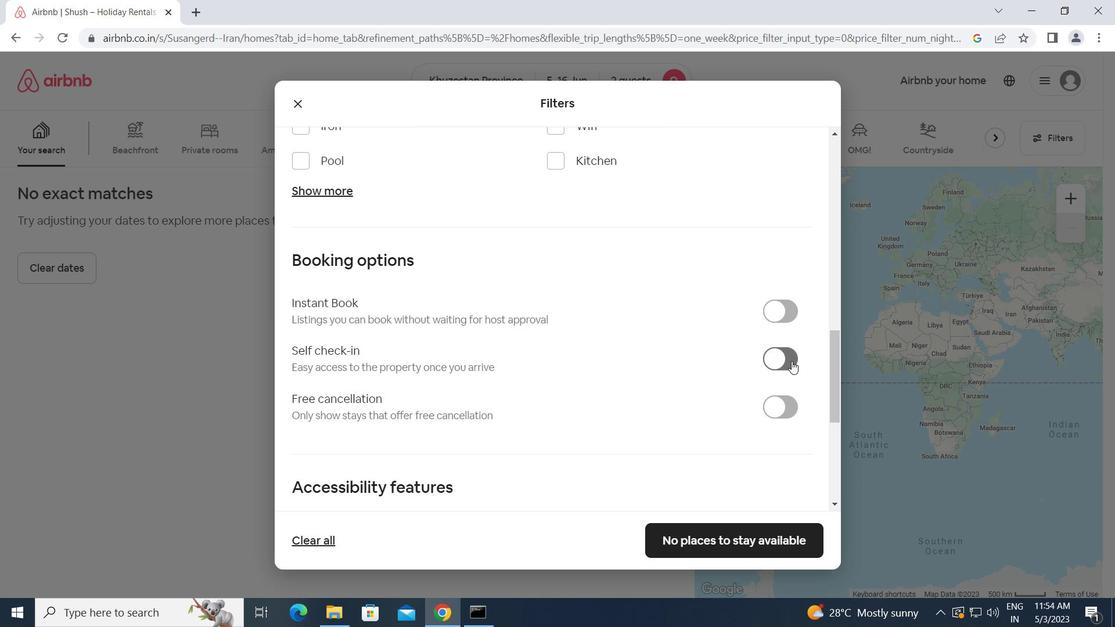 
Action: Mouse pressed left at (776, 357)
Screenshot: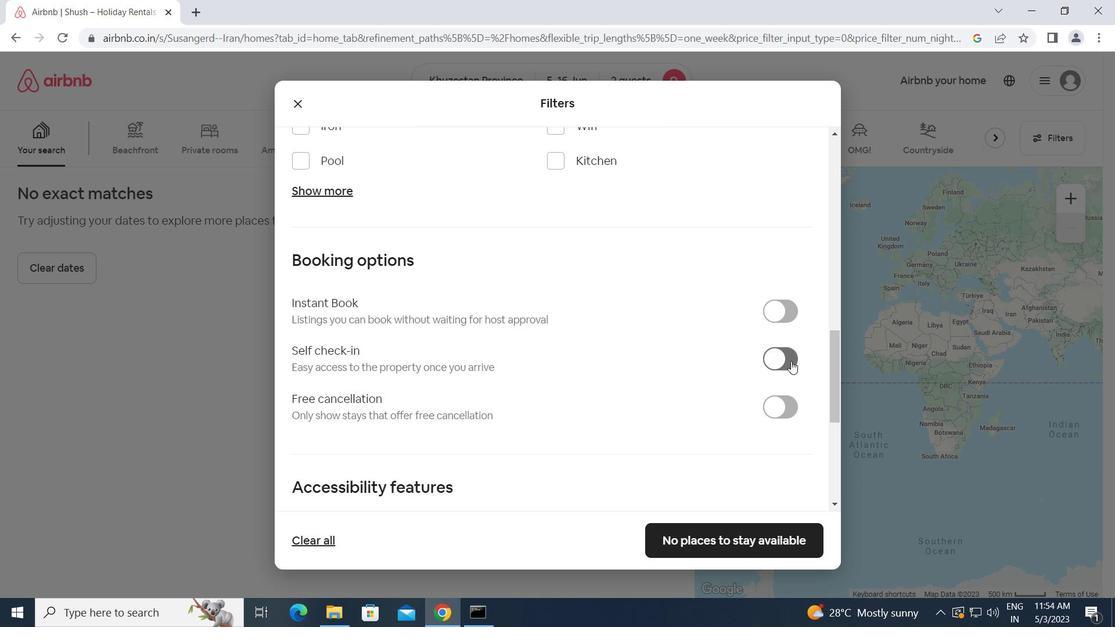 
Action: Mouse moved to (568, 384)
Screenshot: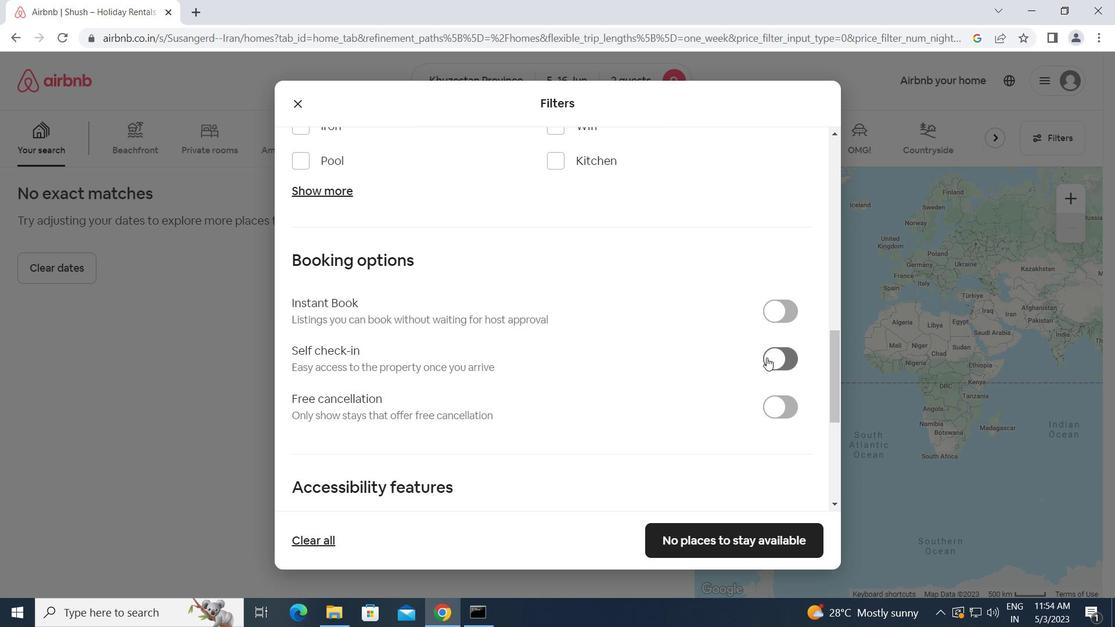 
Action: Mouse scrolled (568, 384) with delta (0, 0)
Screenshot: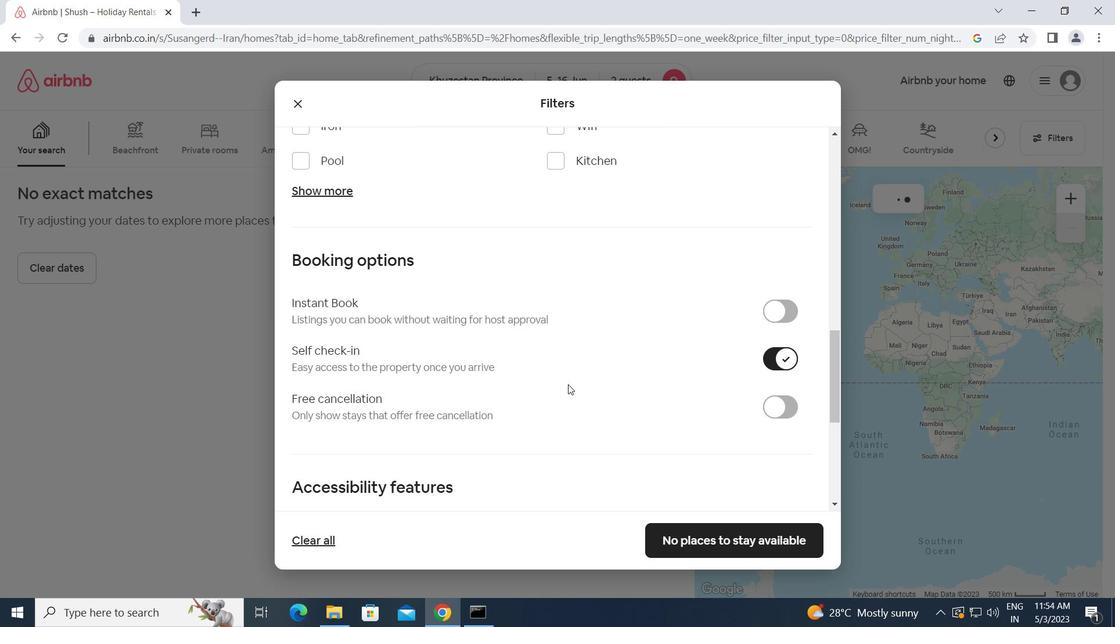 
Action: Mouse scrolled (568, 384) with delta (0, 0)
Screenshot: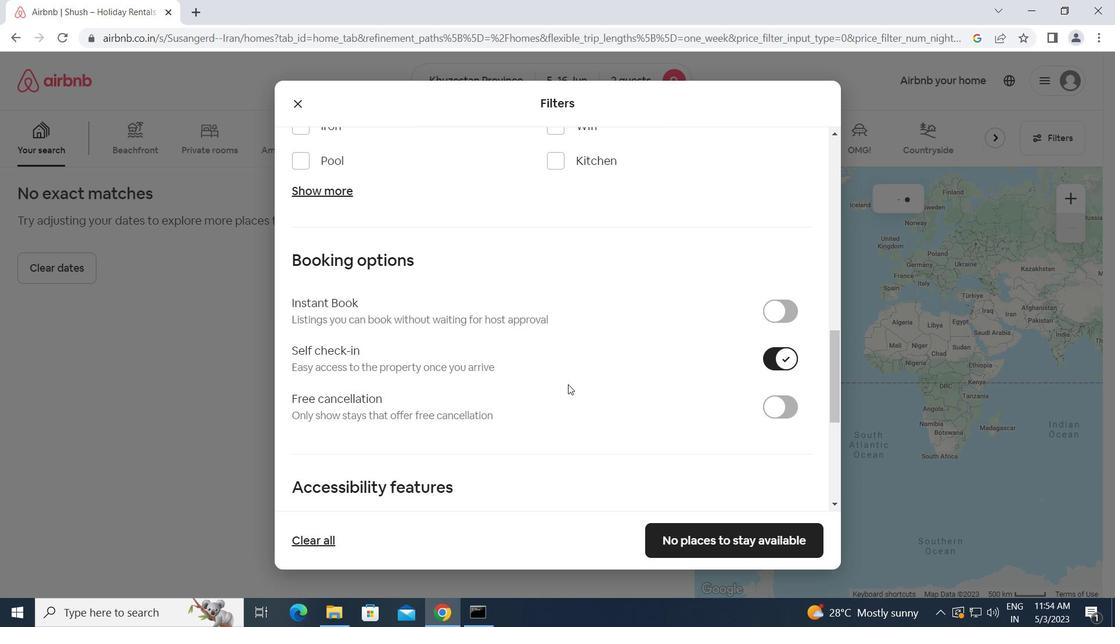 
Action: Mouse scrolled (568, 384) with delta (0, 0)
Screenshot: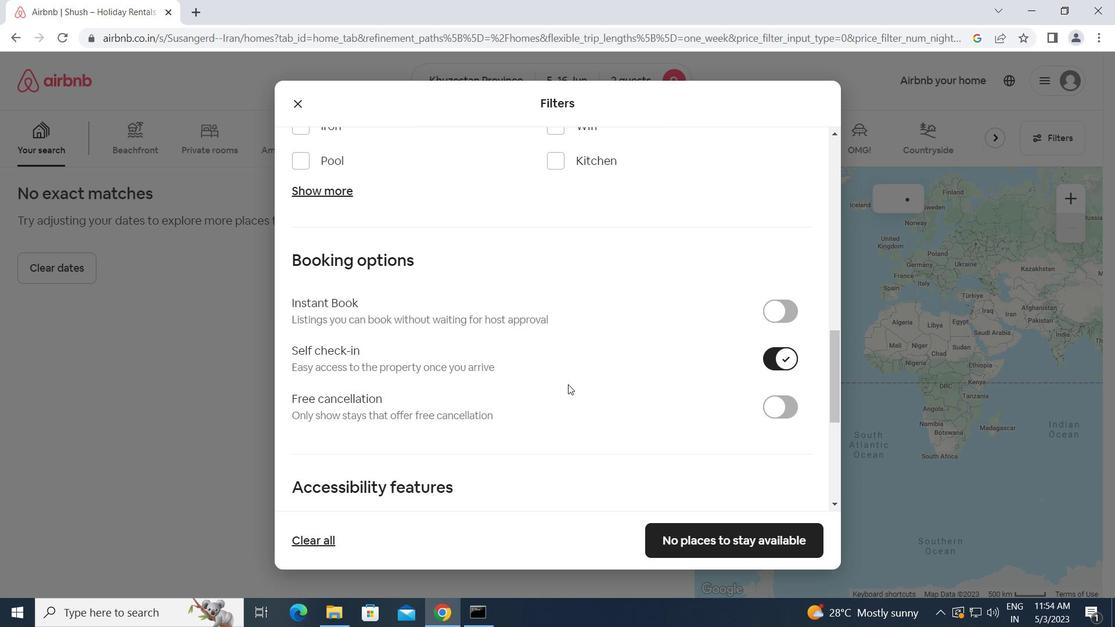 
Action: Mouse moved to (567, 383)
Screenshot: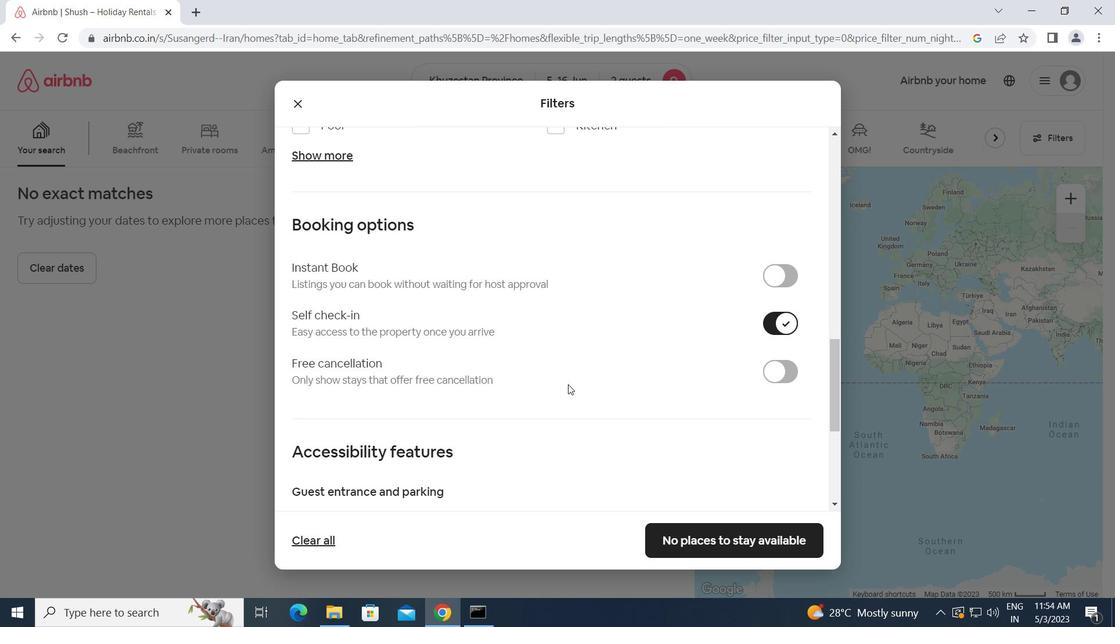 
Action: Mouse scrolled (567, 382) with delta (0, 0)
Screenshot: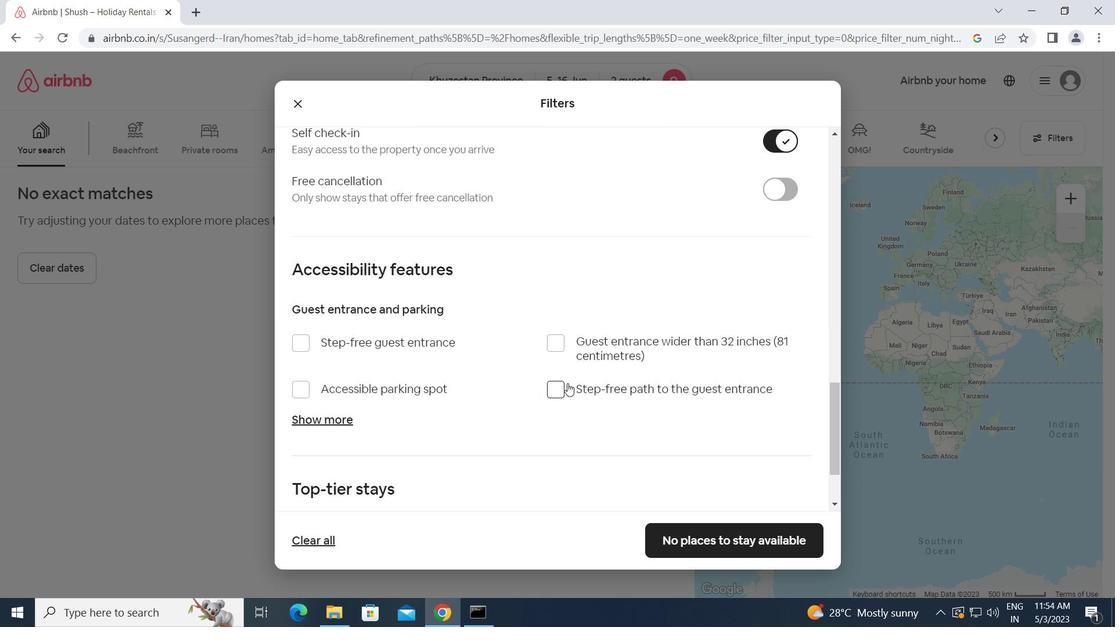 
Action: Mouse scrolled (567, 382) with delta (0, 0)
Screenshot: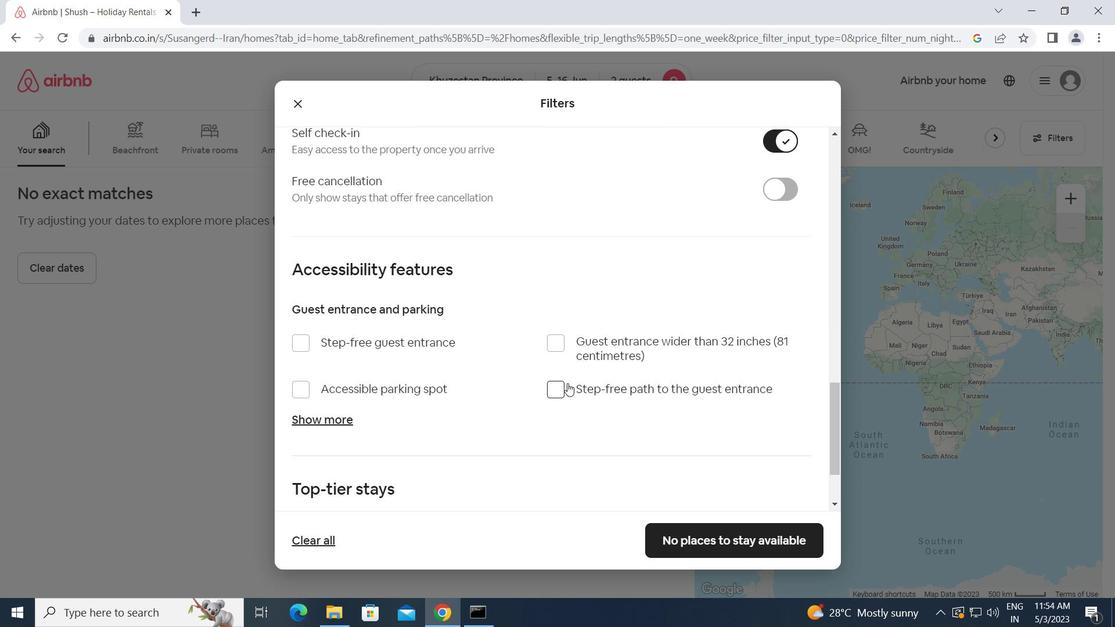 
Action: Mouse scrolled (567, 382) with delta (0, 0)
Screenshot: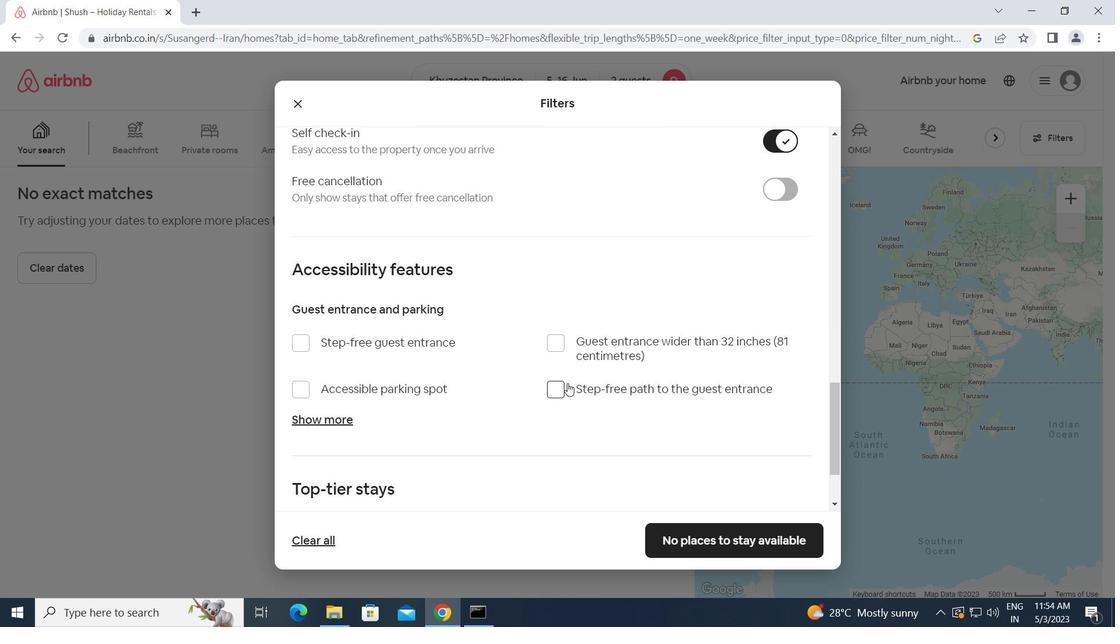 
Action: Mouse scrolled (567, 382) with delta (0, 0)
Screenshot: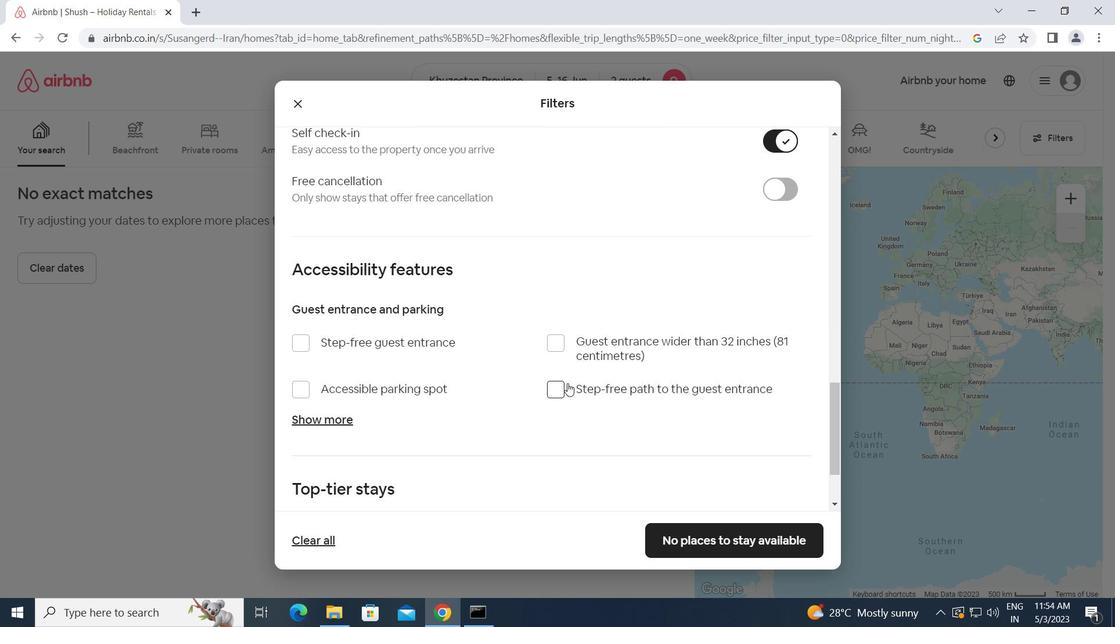 
Action: Mouse scrolled (567, 382) with delta (0, 0)
Screenshot: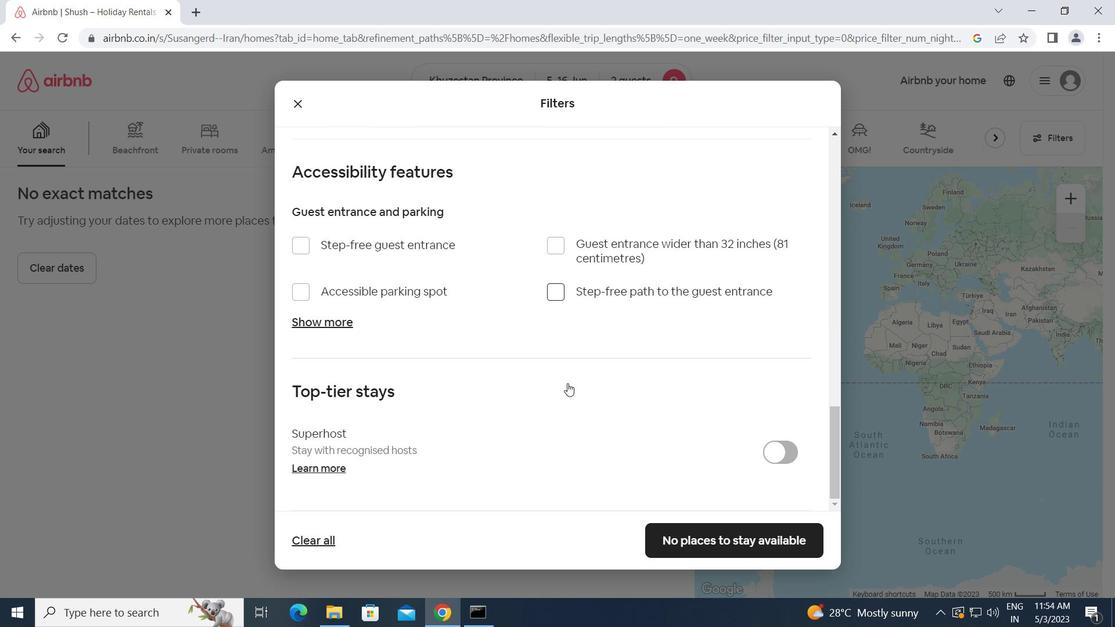 
Action: Mouse scrolled (567, 382) with delta (0, 0)
Screenshot: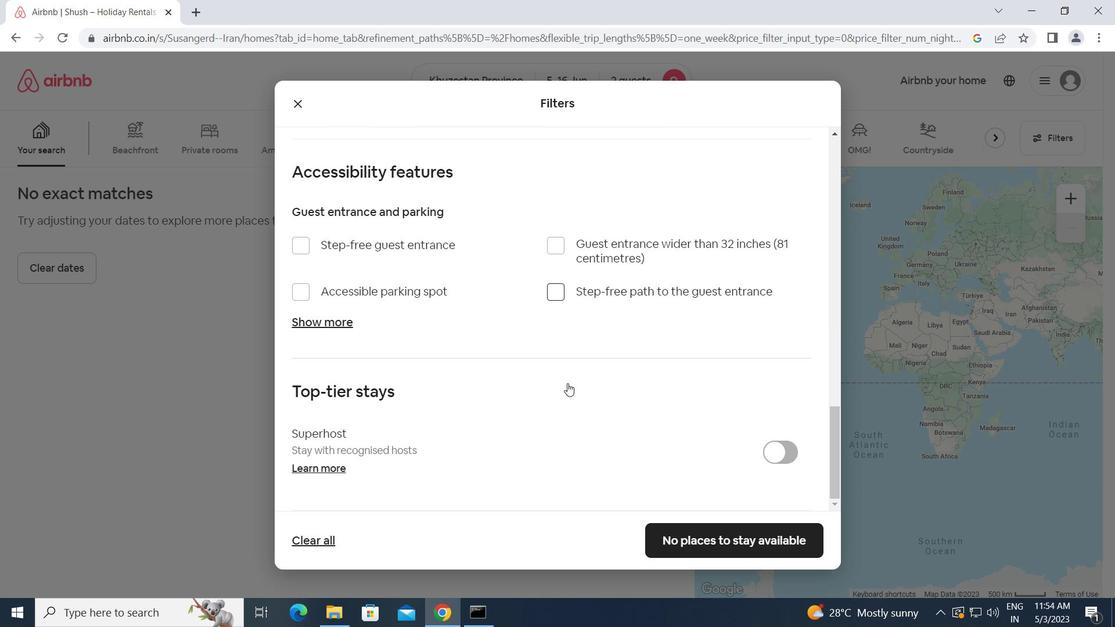 
Action: Mouse scrolled (567, 382) with delta (0, 0)
Screenshot: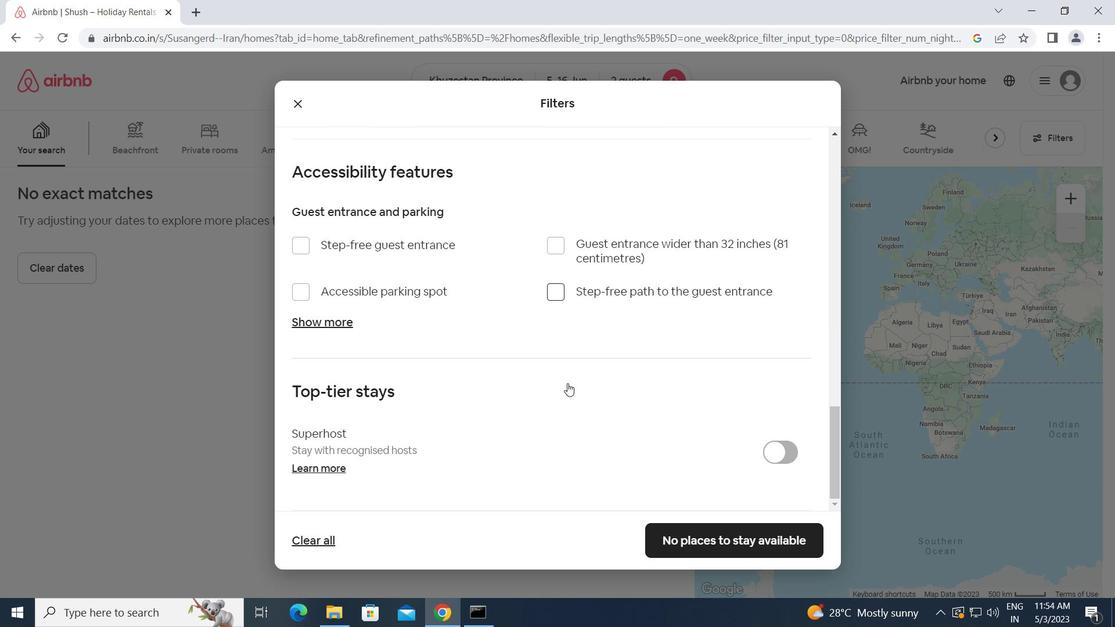 
Action: Mouse scrolled (567, 382) with delta (0, 0)
Screenshot: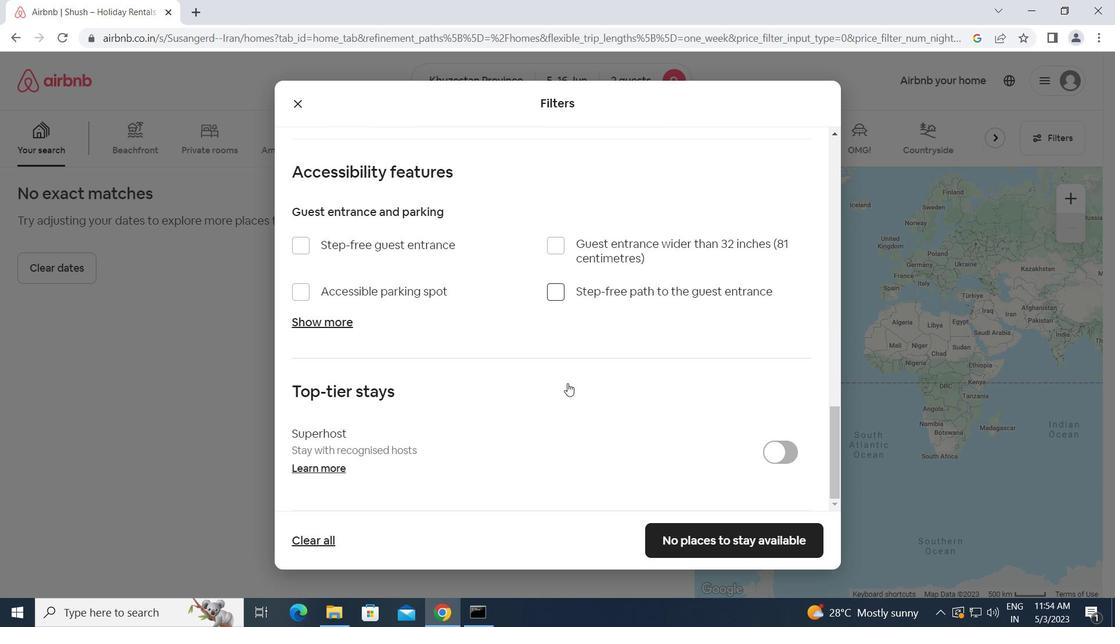 
Action: Mouse scrolled (567, 382) with delta (0, 0)
Screenshot: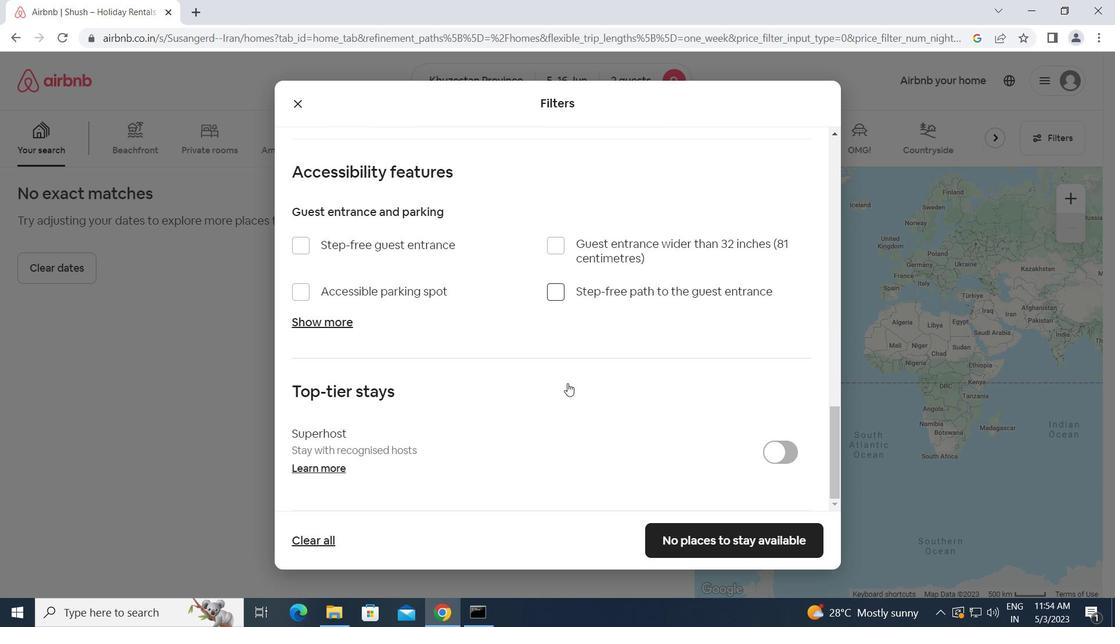
Action: Mouse moved to (719, 543)
Screenshot: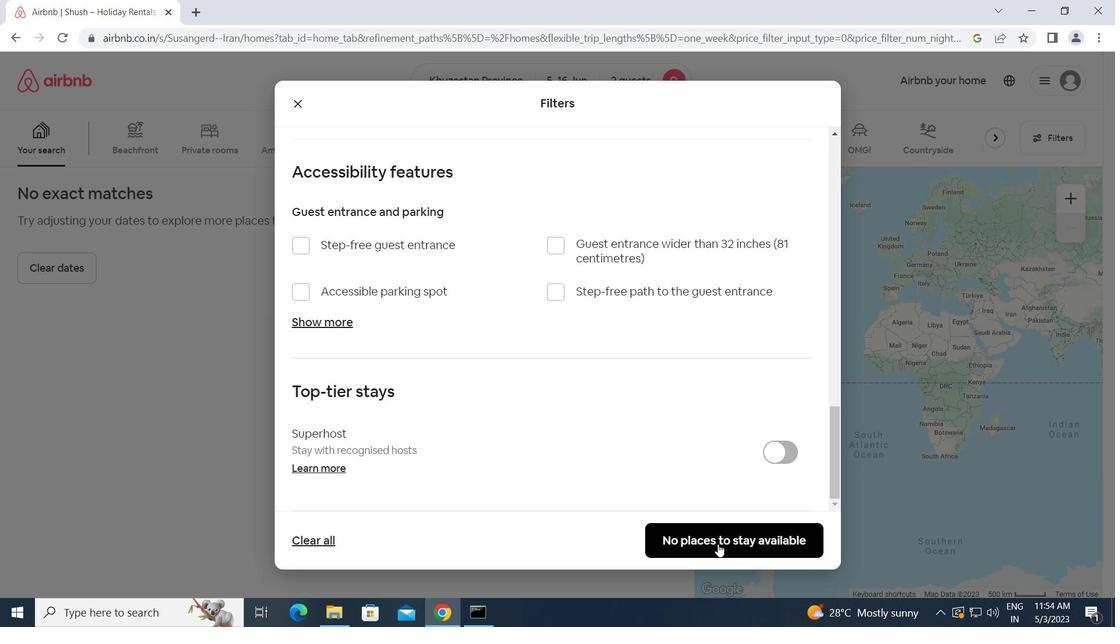 
Action: Mouse pressed left at (719, 543)
Screenshot: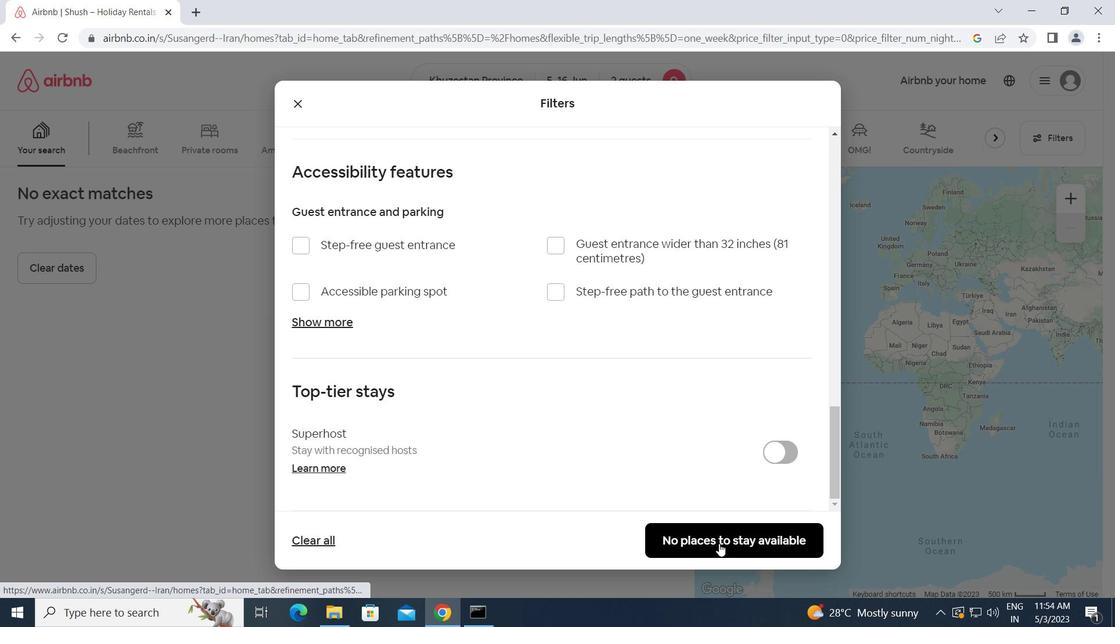 
Action: Mouse moved to (718, 541)
Screenshot: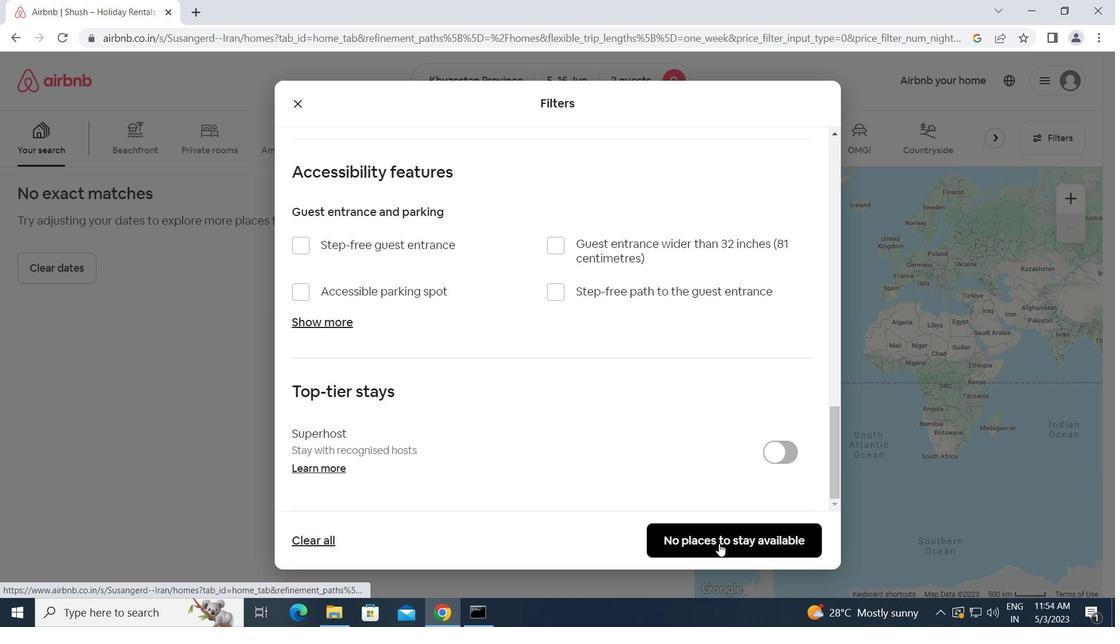 
